 Task: Check the opening hours of the nearest Apple Store for device upgrades.
Action: Mouse moved to (82, 55)
Screenshot: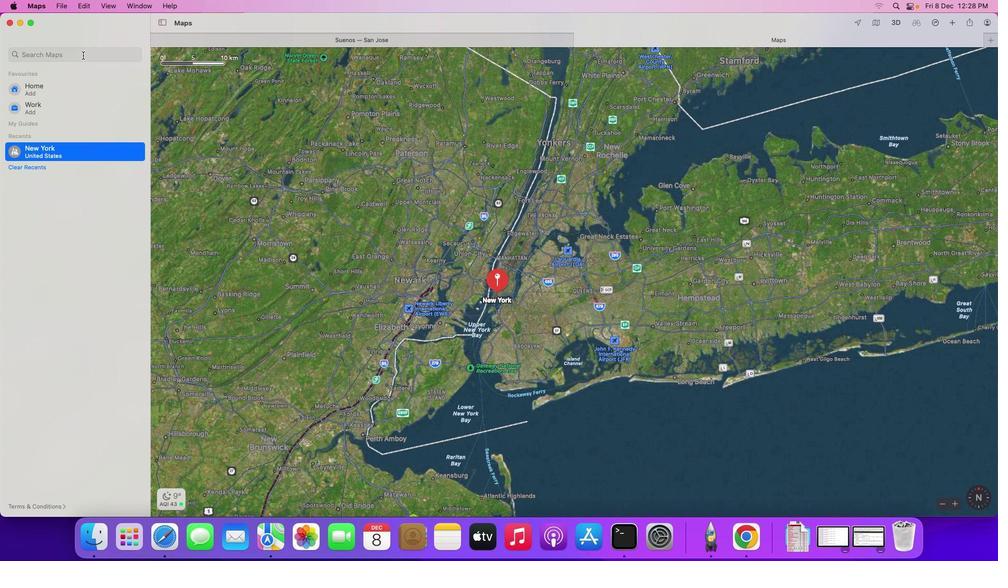 
Action: Mouse pressed left at (82, 55)
Screenshot: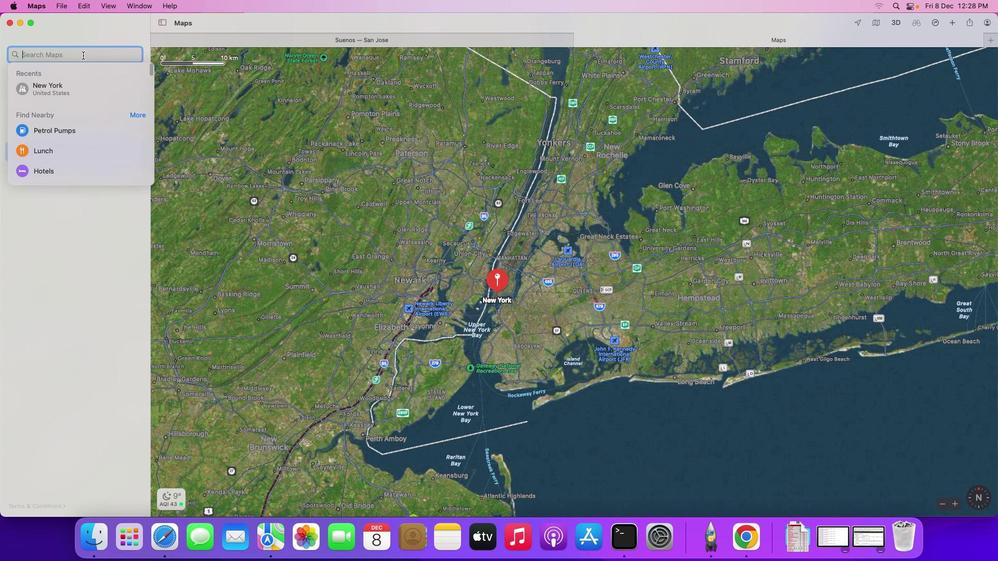 
Action: Key pressed 'a''p''p''l''e'Key.space's''t''o''r''e'Key.enter
Screenshot: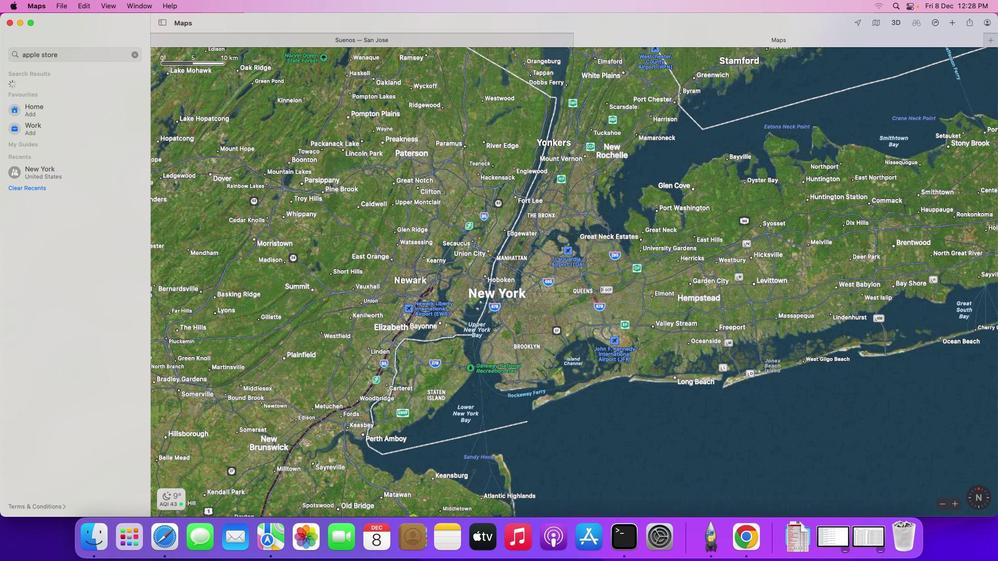 
Action: Mouse moved to (83, 170)
Screenshot: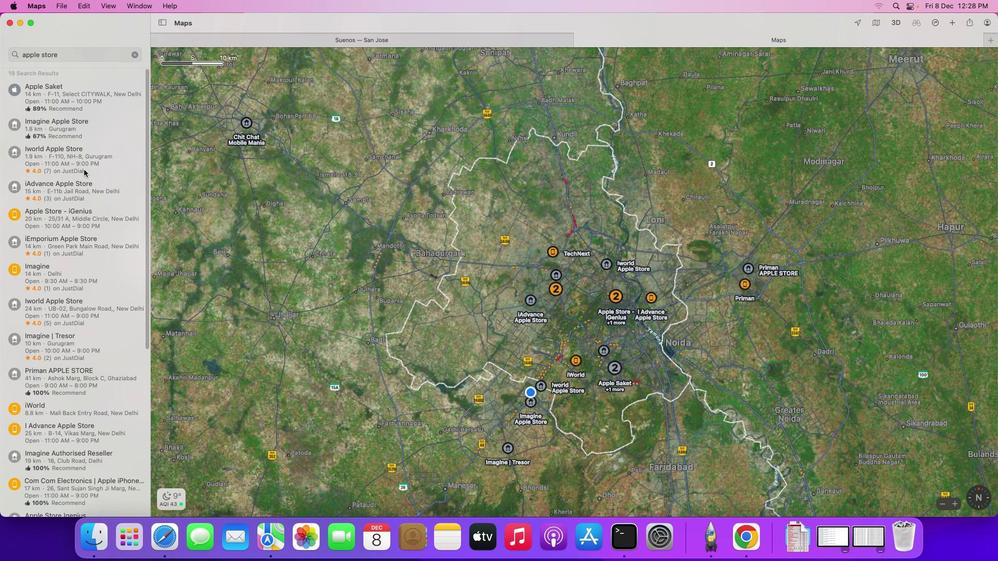 
Action: Mouse scrolled (83, 170) with delta (0, 0)
Screenshot: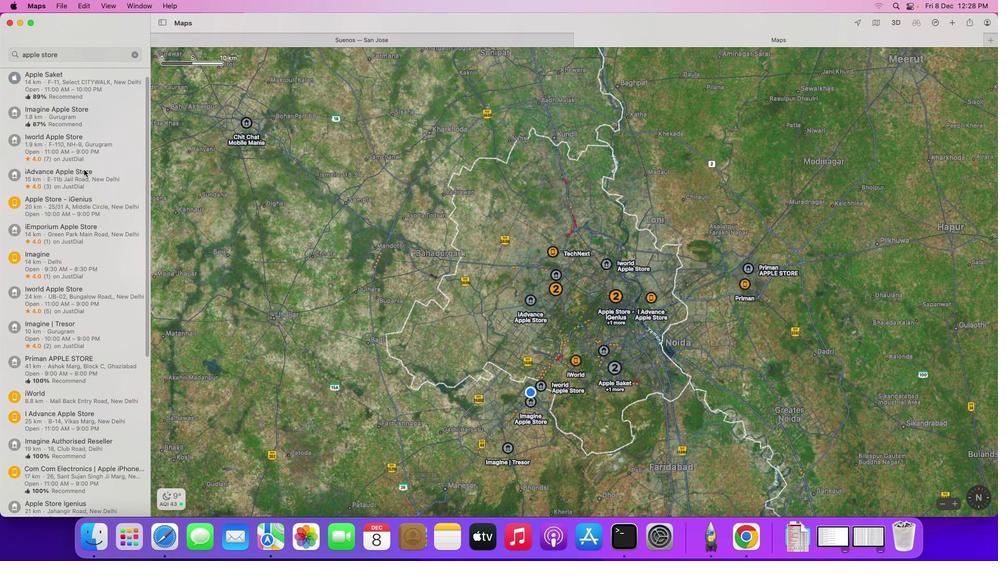 
Action: Mouse scrolled (83, 170) with delta (0, 0)
Screenshot: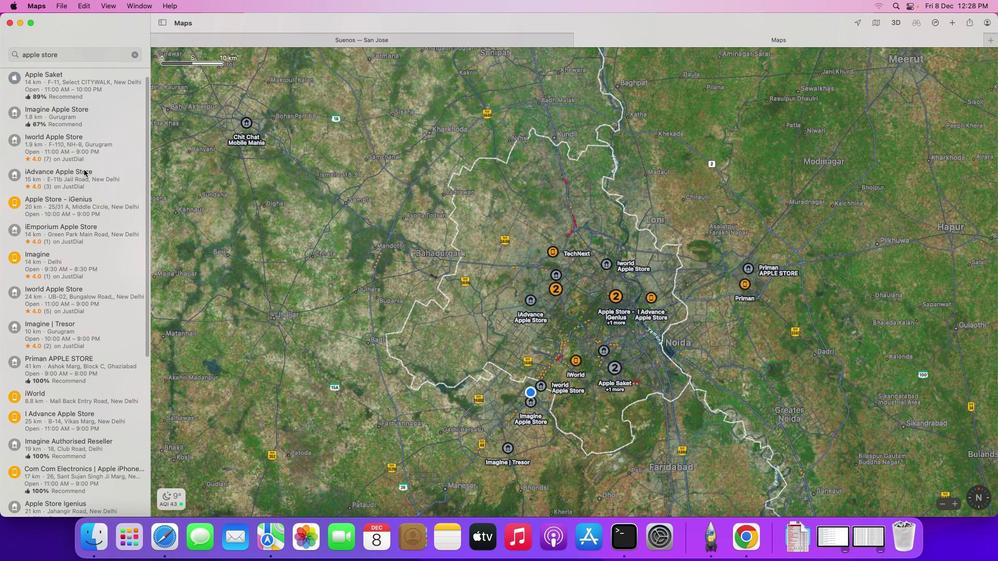 
Action: Mouse scrolled (83, 170) with delta (0, 0)
Screenshot: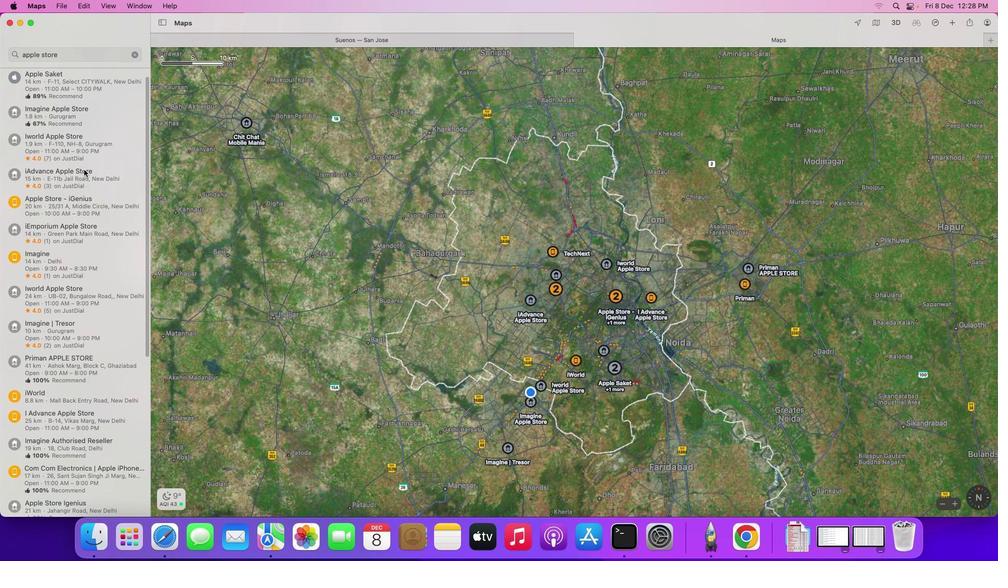 
Action: Mouse scrolled (83, 170) with delta (0, 0)
Screenshot: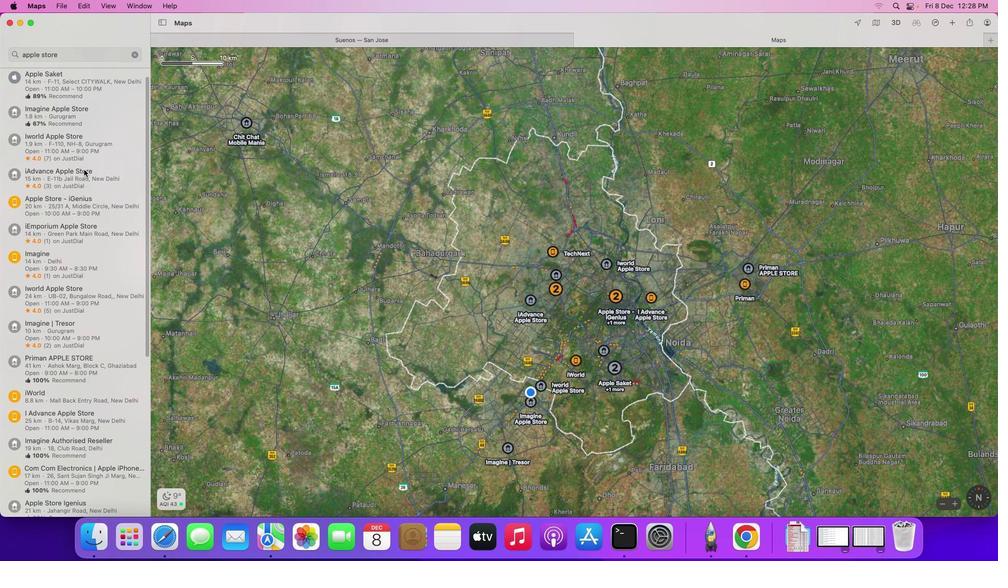 
Action: Mouse scrolled (83, 170) with delta (0, 0)
Screenshot: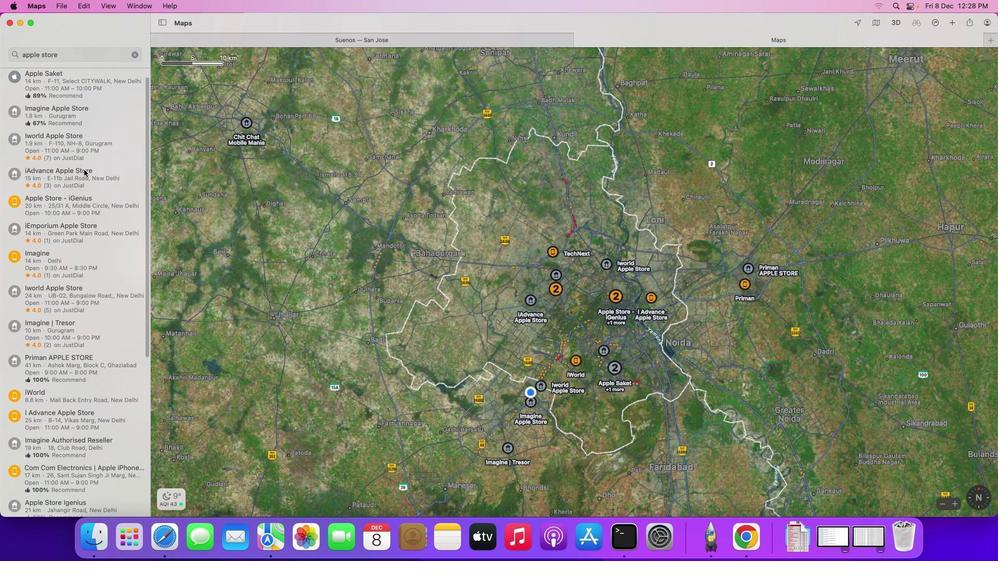
Action: Mouse scrolled (83, 170) with delta (0, 0)
Screenshot: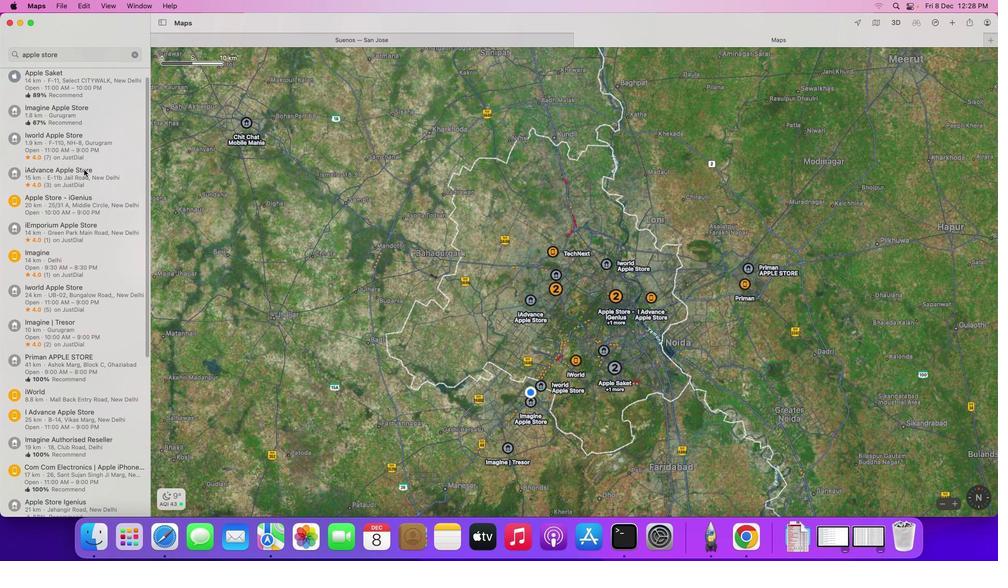 
Action: Mouse moved to (75, 140)
Screenshot: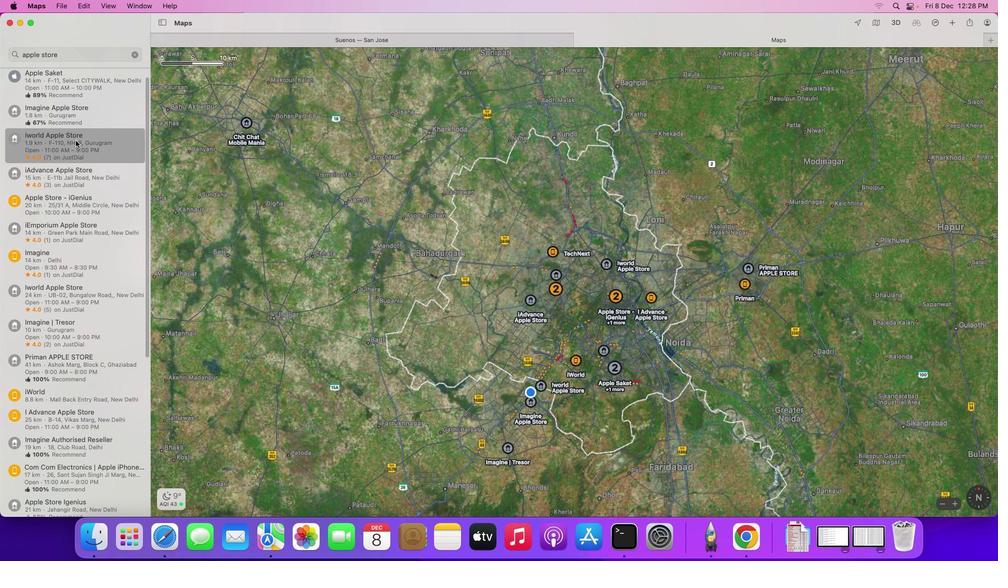 
Action: Mouse pressed left at (75, 140)
Screenshot: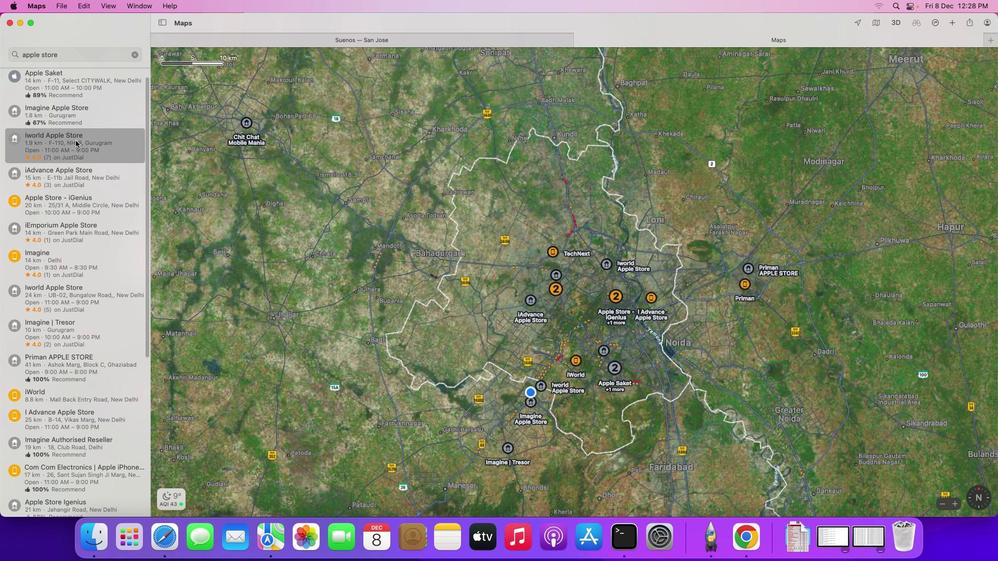 
Action: Mouse moved to (57, 157)
Screenshot: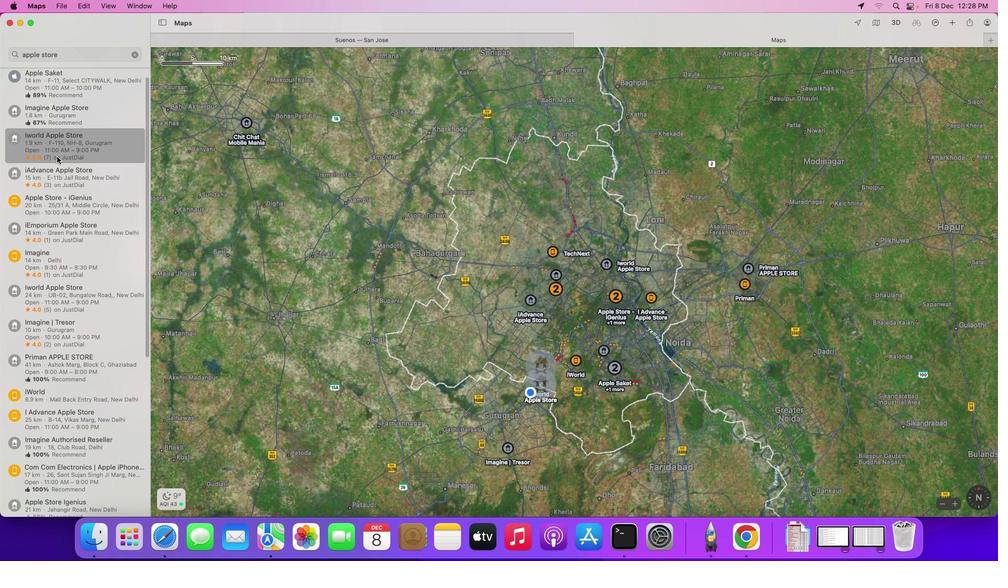 
Action: Mouse pressed left at (57, 157)
Screenshot: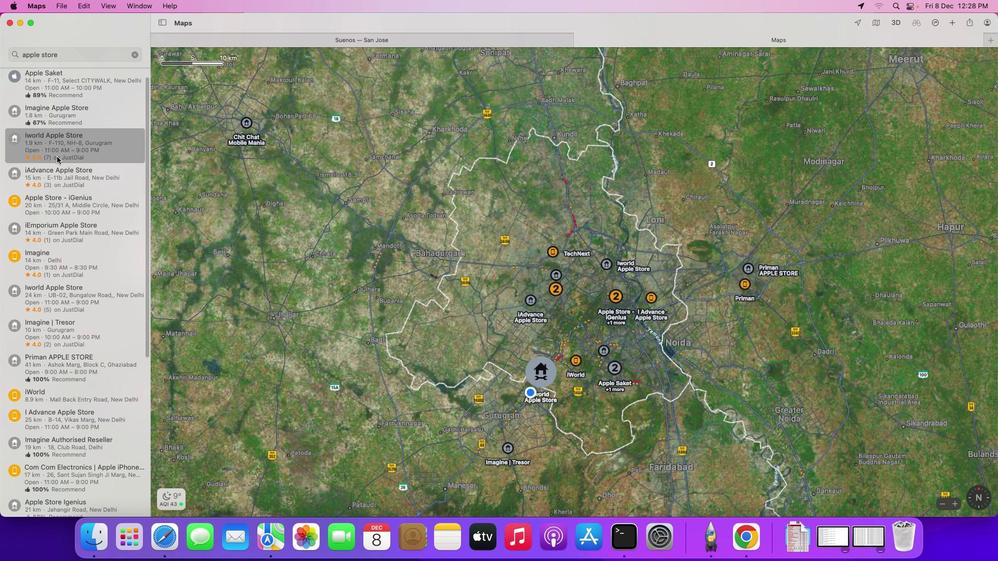 
Action: Mouse moved to (57, 156)
Screenshot: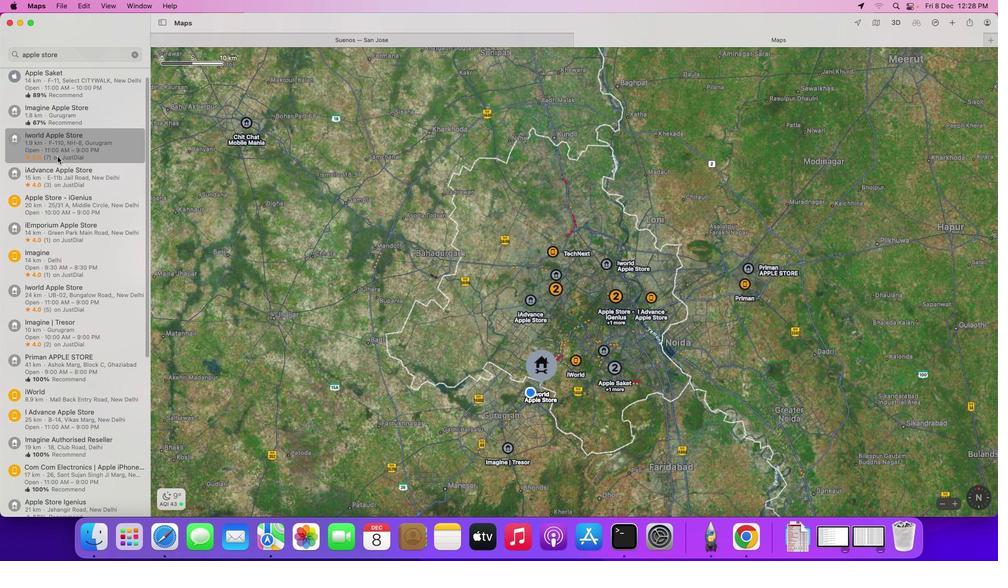 
Action: Mouse scrolled (57, 156) with delta (0, 0)
Screenshot: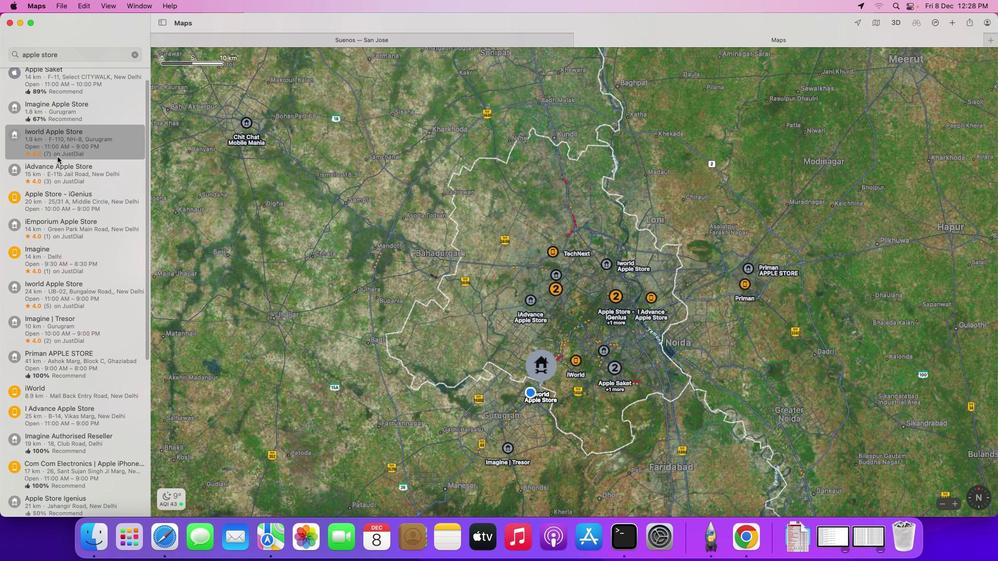 
Action: Mouse scrolled (57, 156) with delta (0, 0)
Screenshot: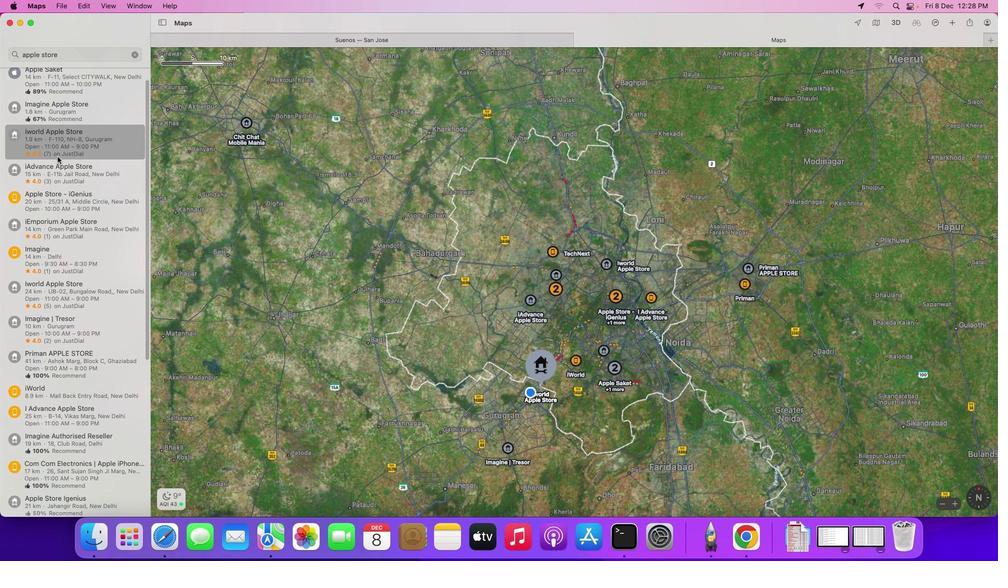 
Action: Mouse scrolled (57, 156) with delta (0, 0)
Screenshot: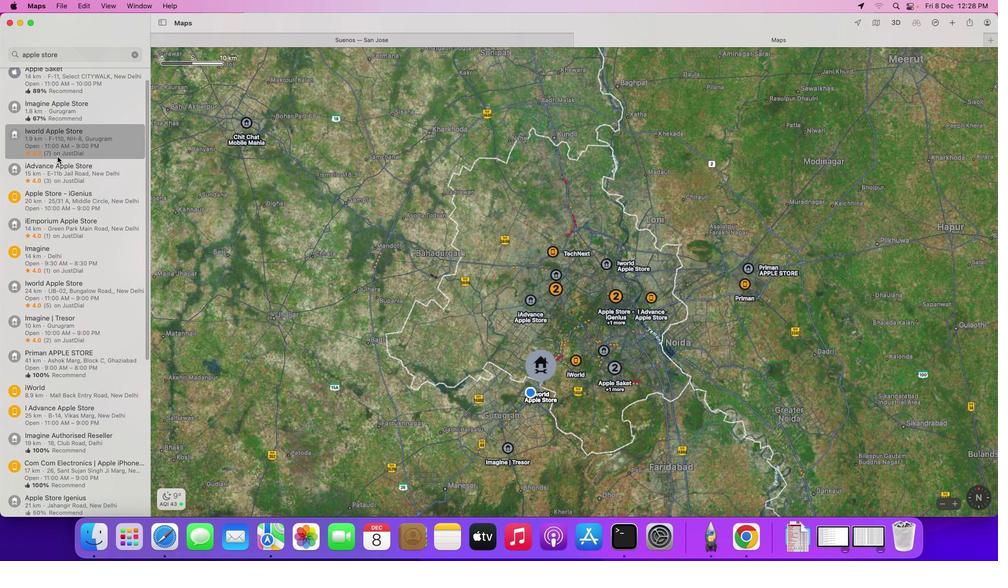 
Action: Mouse scrolled (57, 156) with delta (0, 0)
Screenshot: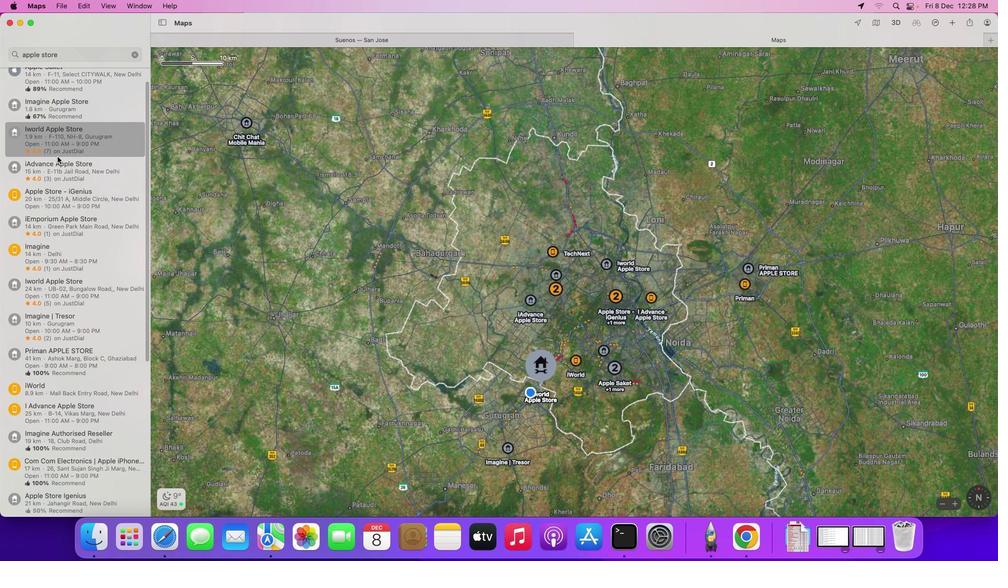
Action: Mouse scrolled (57, 156) with delta (0, 0)
Screenshot: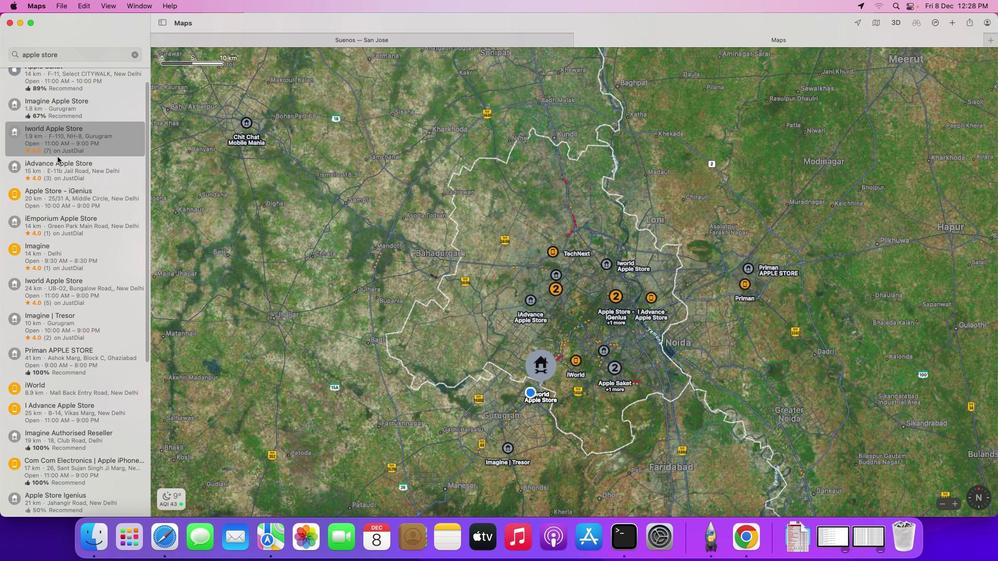 
Action: Mouse scrolled (57, 156) with delta (0, 0)
Screenshot: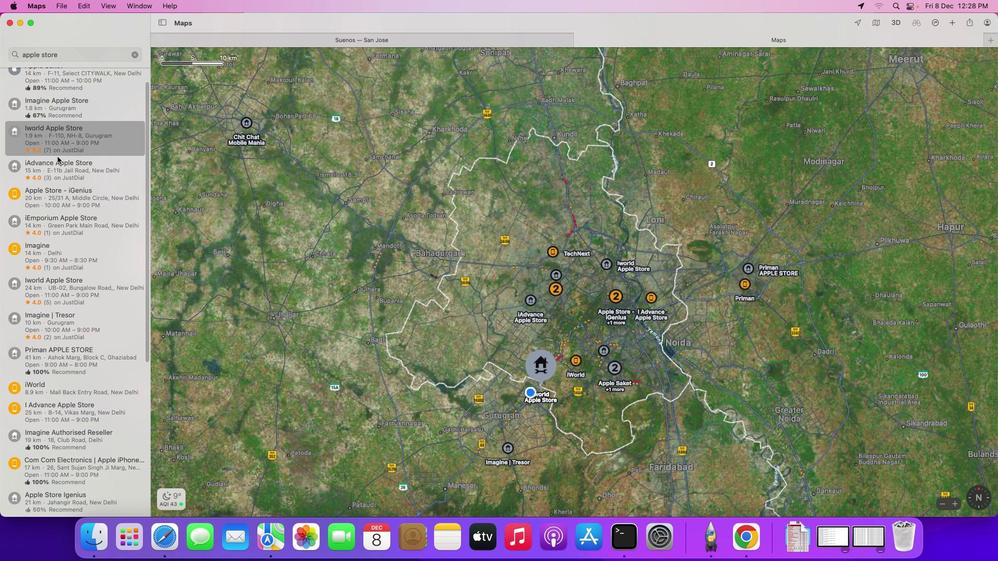 
Action: Mouse scrolled (57, 156) with delta (0, 0)
Screenshot: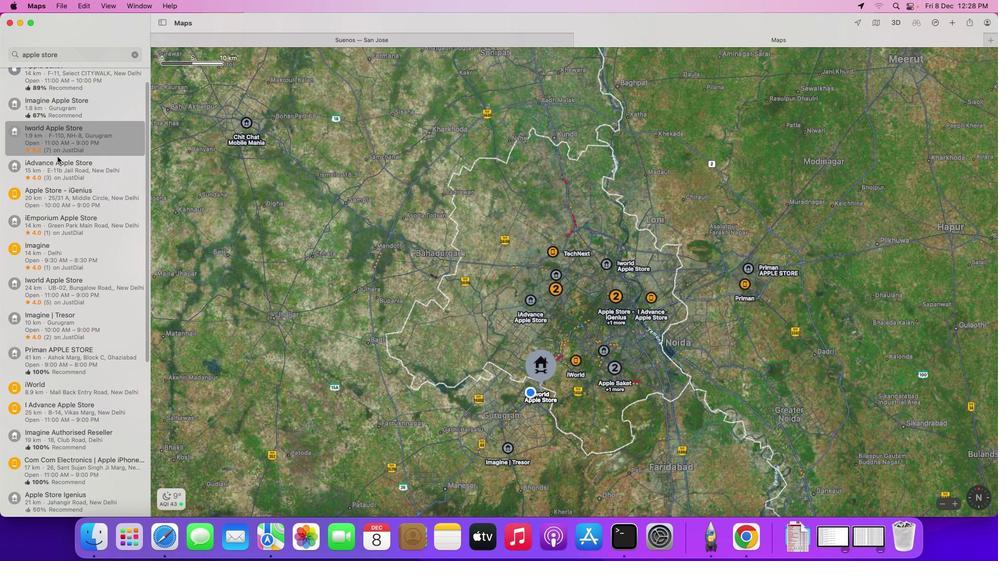 
Action: Mouse scrolled (57, 156) with delta (0, 0)
Screenshot: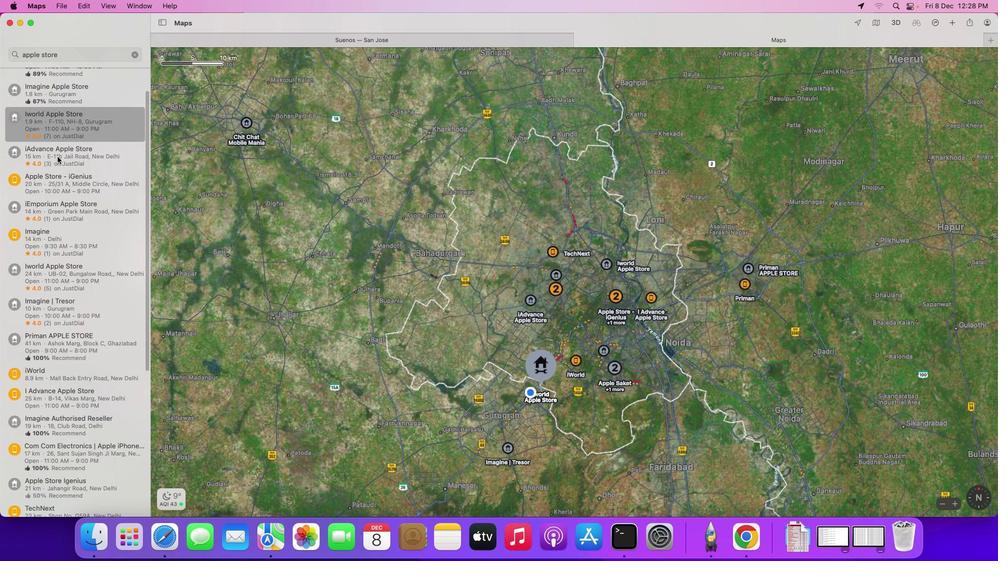 
Action: Mouse scrolled (57, 156) with delta (0, 0)
Screenshot: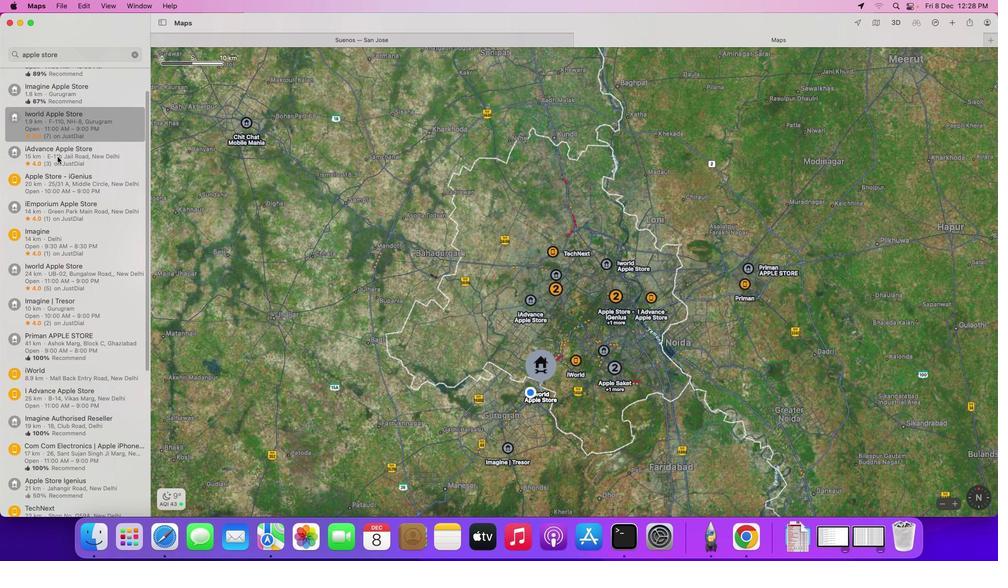 
Action: Mouse scrolled (57, 156) with delta (0, 0)
Screenshot: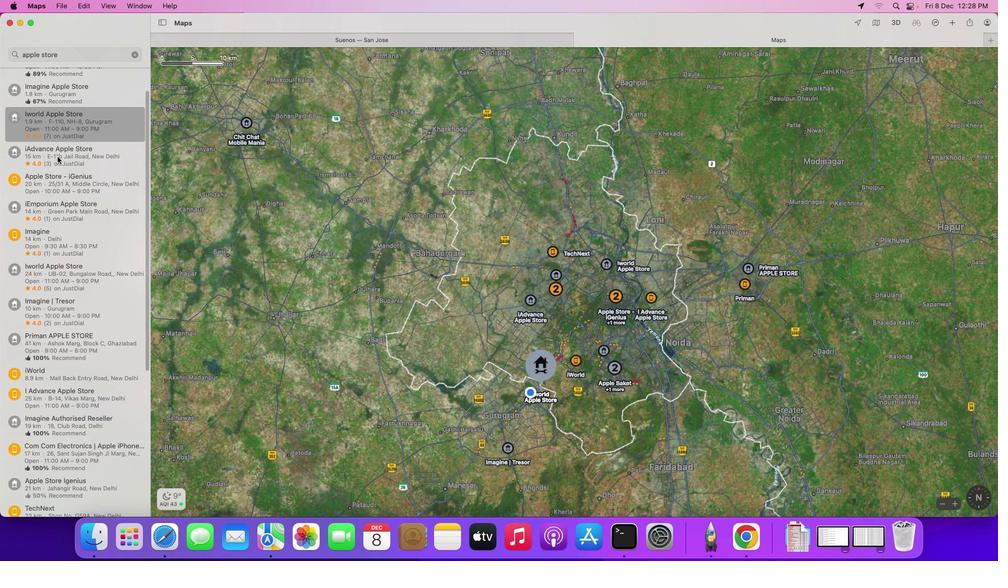 
Action: Mouse scrolled (57, 156) with delta (0, 0)
Screenshot: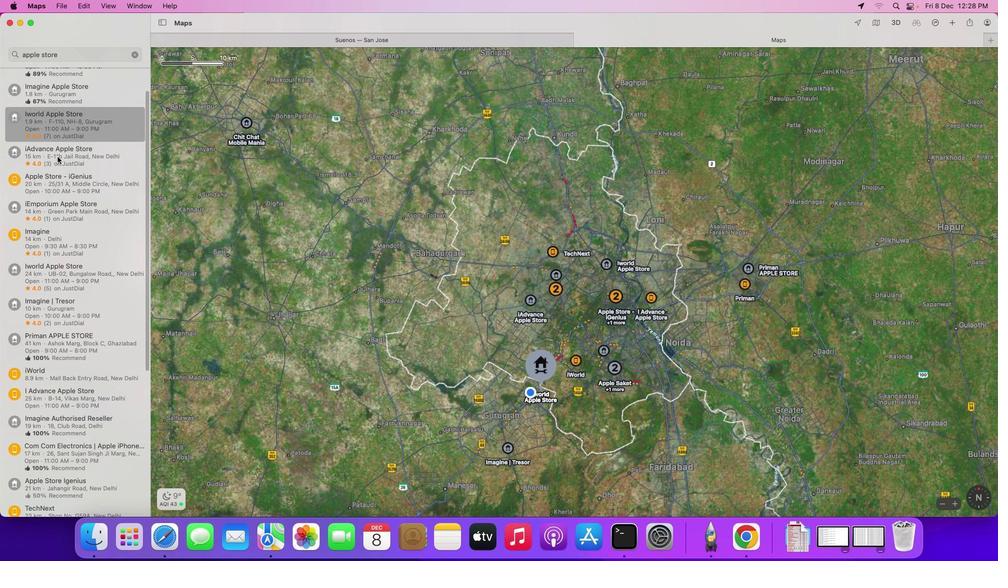 
Action: Mouse moved to (238, 137)
Screenshot: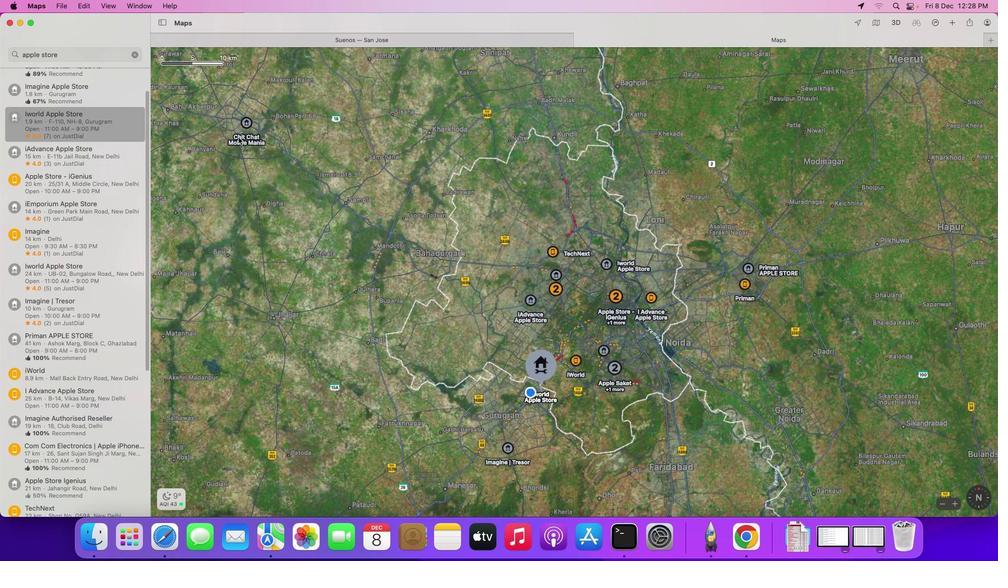 
Action: Mouse pressed left at (238, 137)
Screenshot: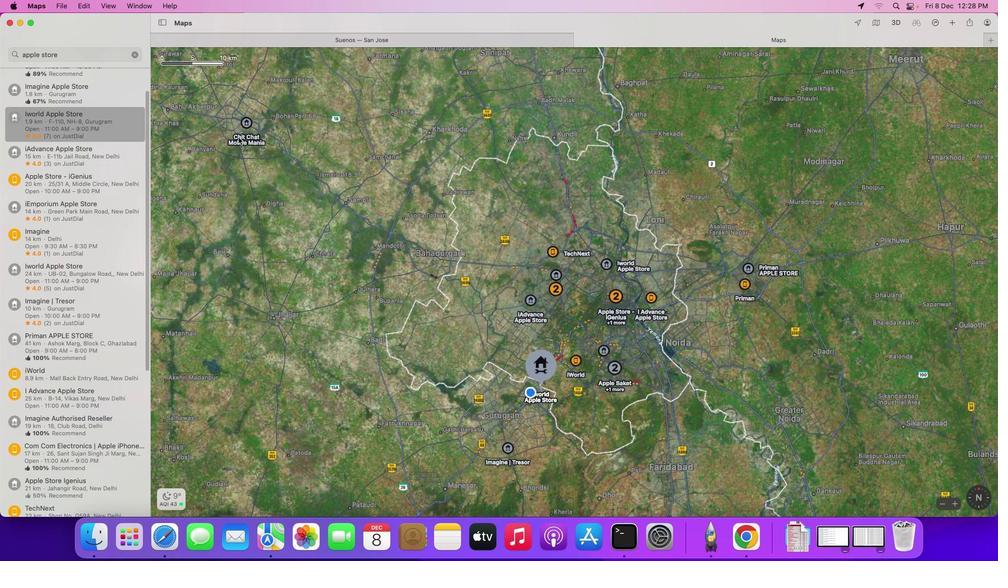 
Action: Mouse moved to (71, 151)
Screenshot: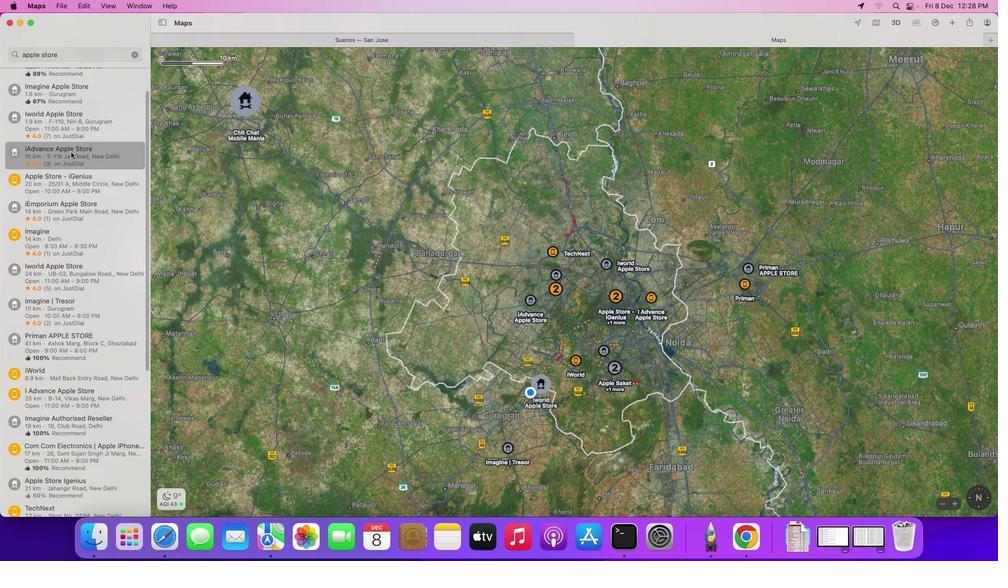 
Action: Mouse pressed left at (71, 151)
Screenshot: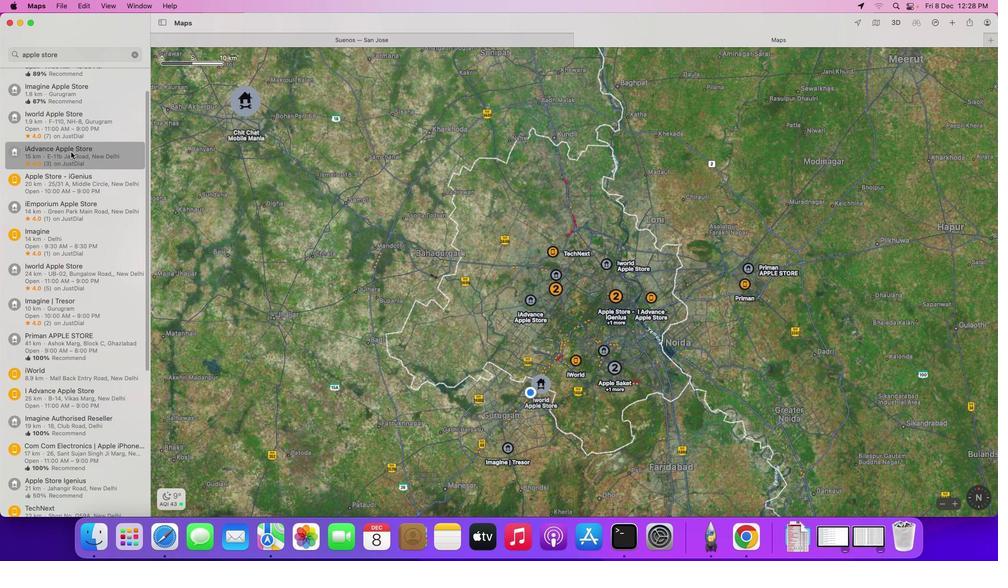 
Action: Mouse moved to (81, 185)
Screenshot: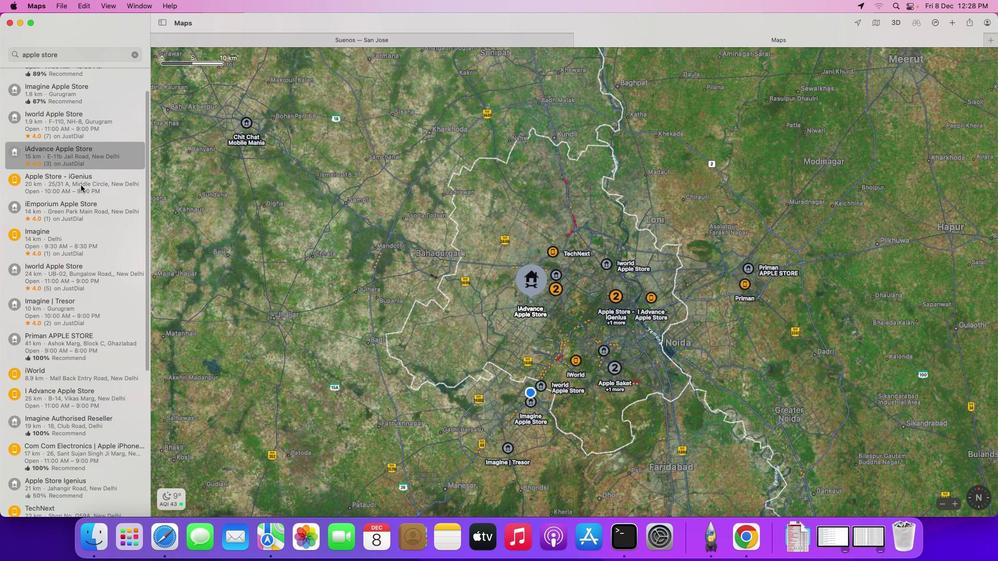 
Action: Mouse pressed left at (81, 185)
Screenshot: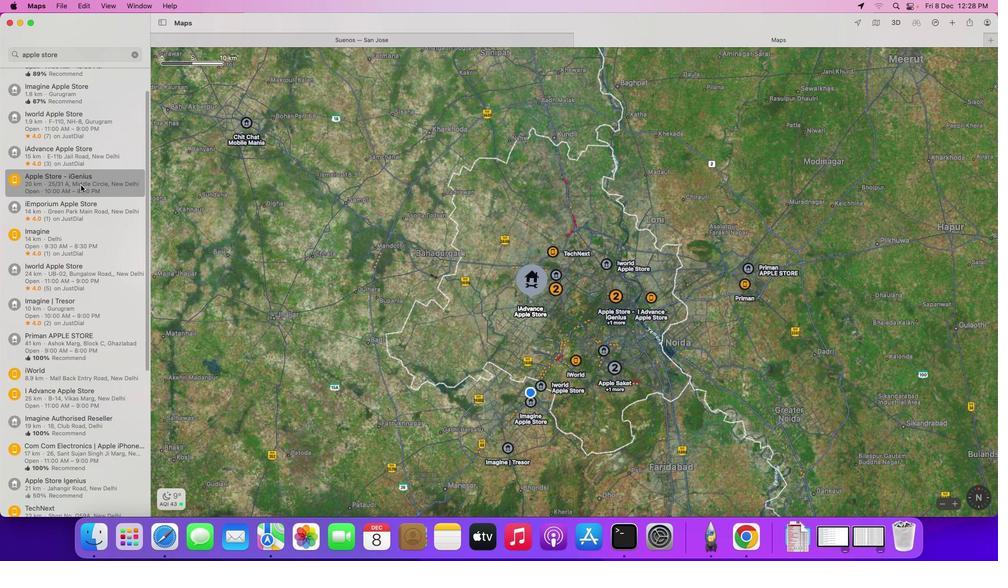
Action: Mouse moved to (81, 185)
Screenshot: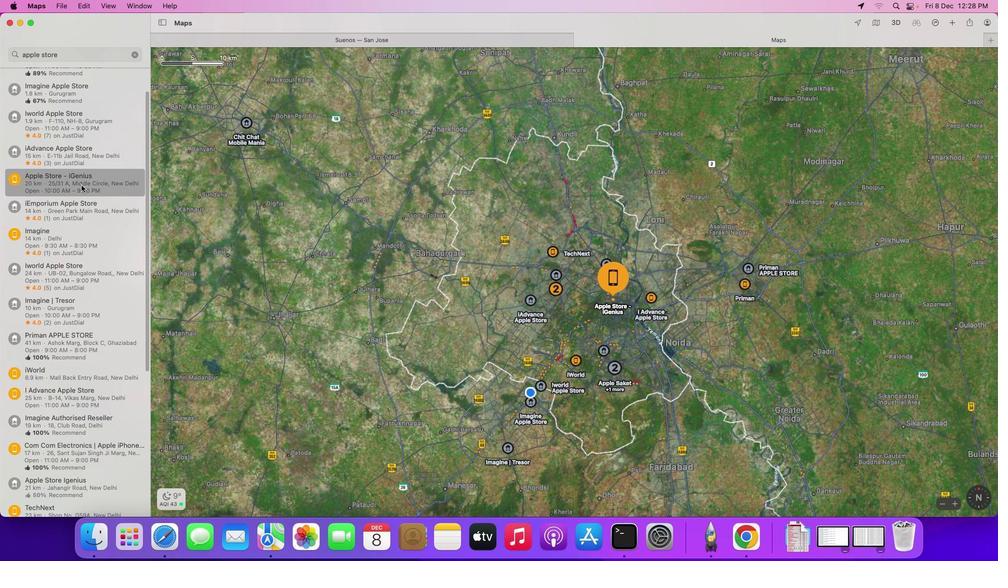 
Action: Mouse scrolled (81, 185) with delta (0, 0)
Screenshot: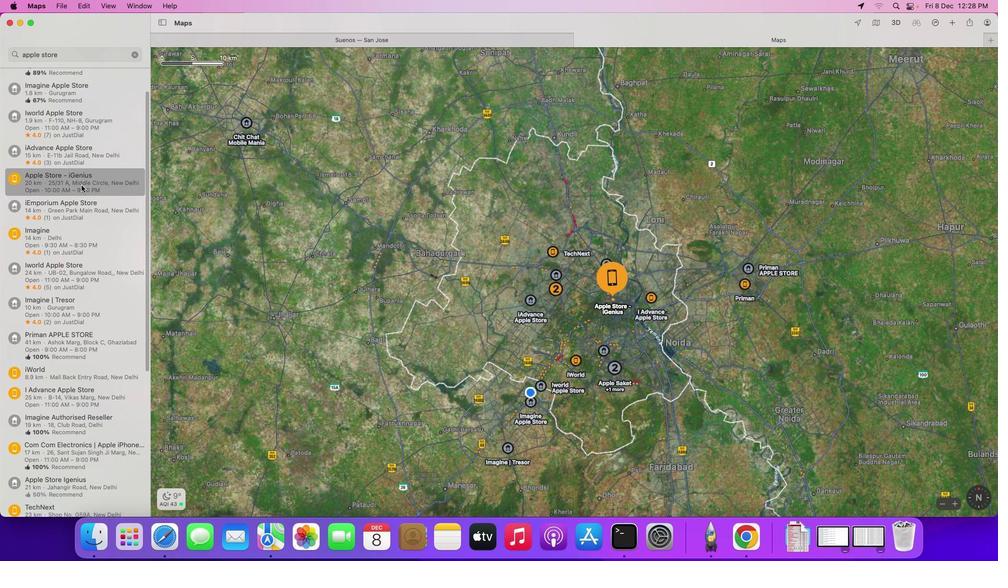 
Action: Mouse scrolled (81, 185) with delta (0, 0)
Screenshot: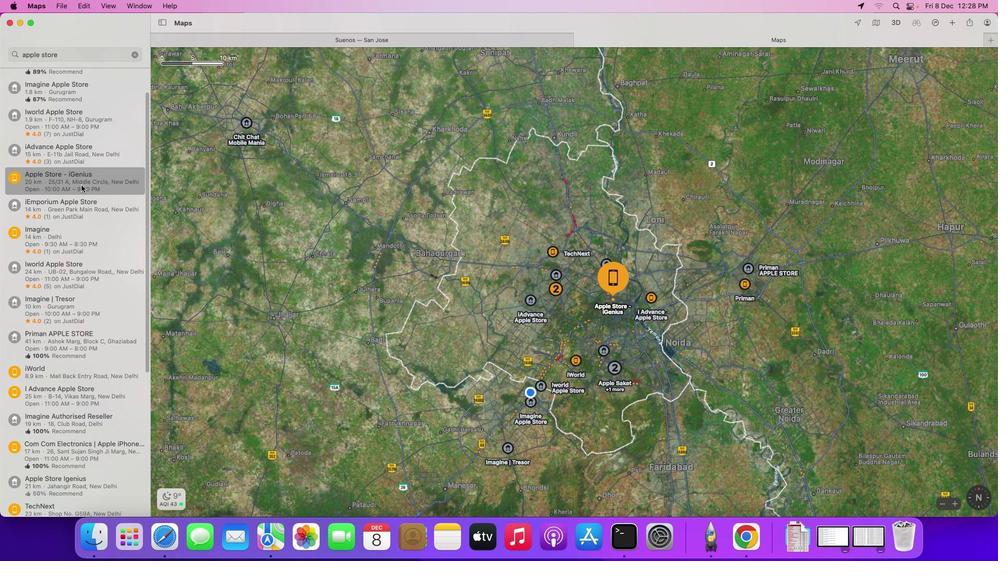 
Action: Mouse scrolled (81, 185) with delta (0, 0)
Screenshot: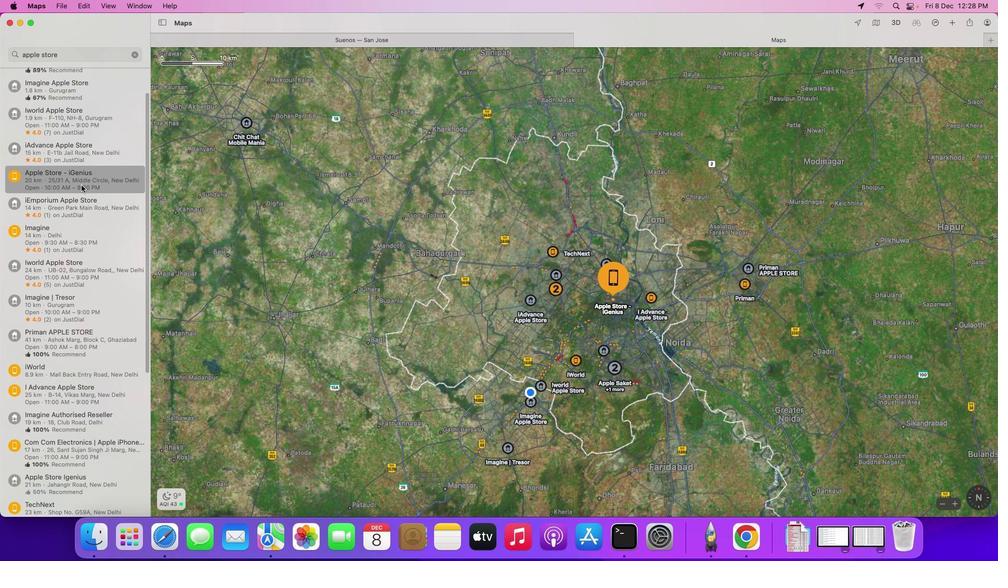 
Action: Mouse scrolled (81, 185) with delta (0, 0)
Screenshot: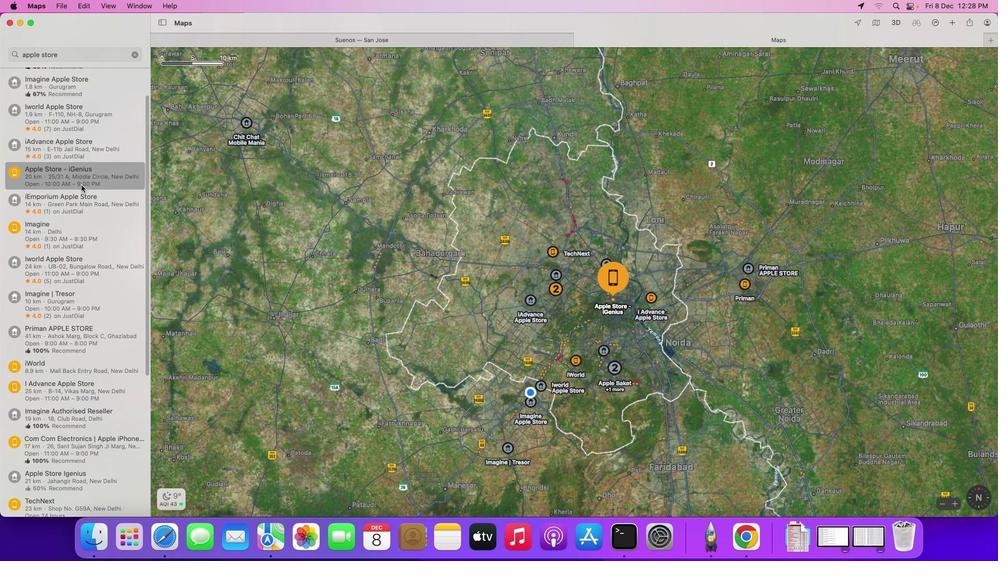 
Action: Mouse scrolled (81, 185) with delta (0, 0)
Screenshot: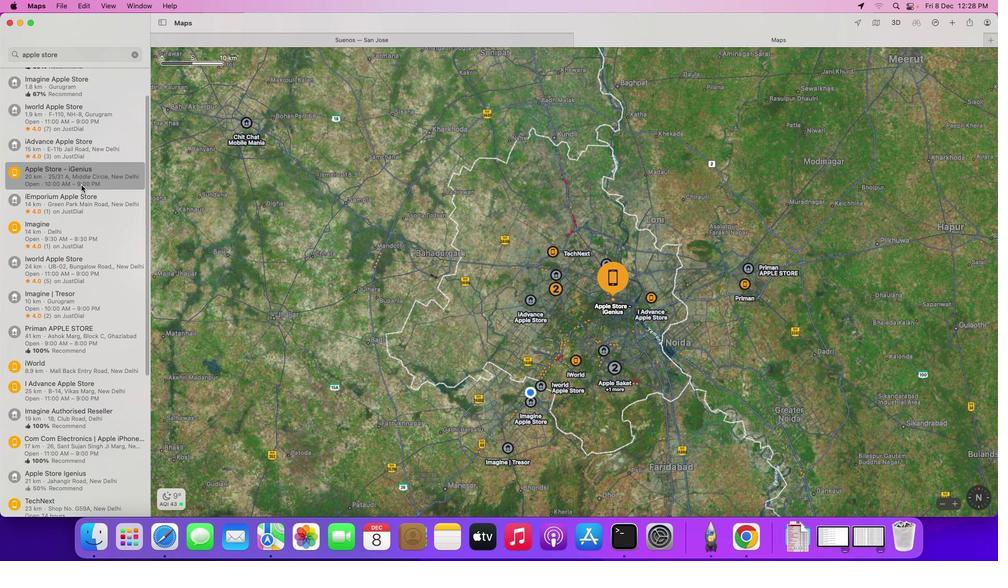 
Action: Mouse scrolled (81, 185) with delta (0, 0)
Screenshot: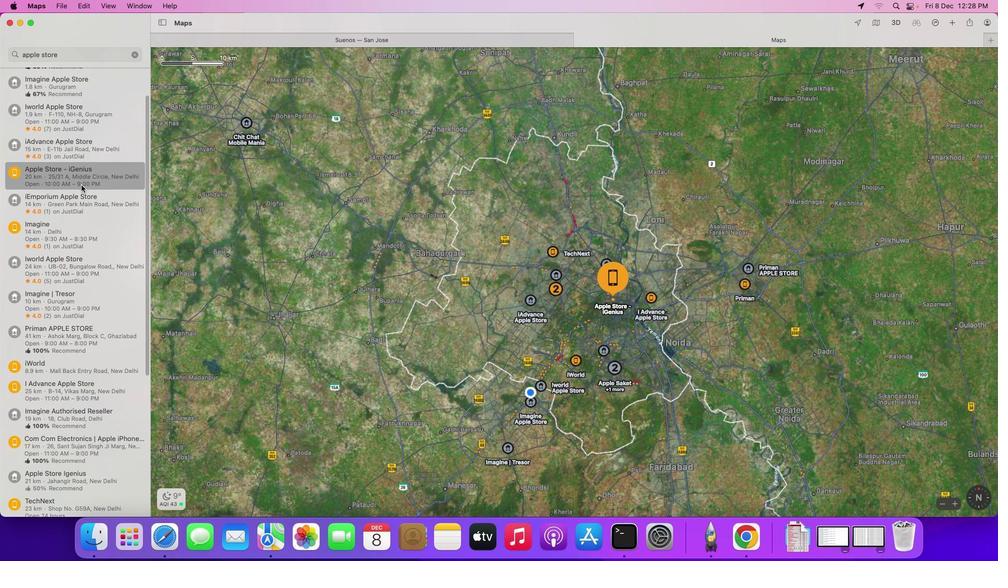 
Action: Mouse scrolled (81, 185) with delta (0, 0)
Screenshot: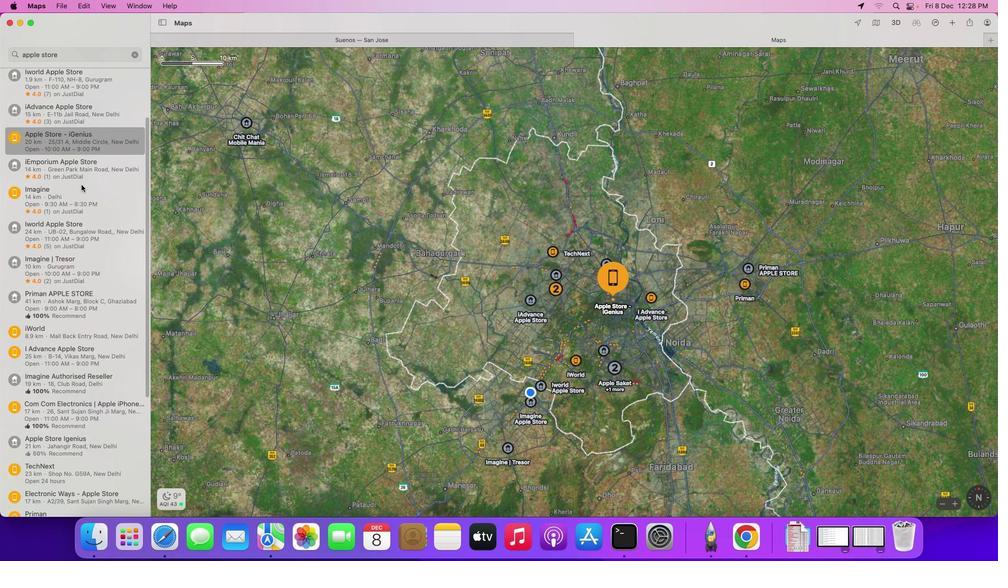 
Action: Mouse scrolled (81, 185) with delta (0, 0)
Screenshot: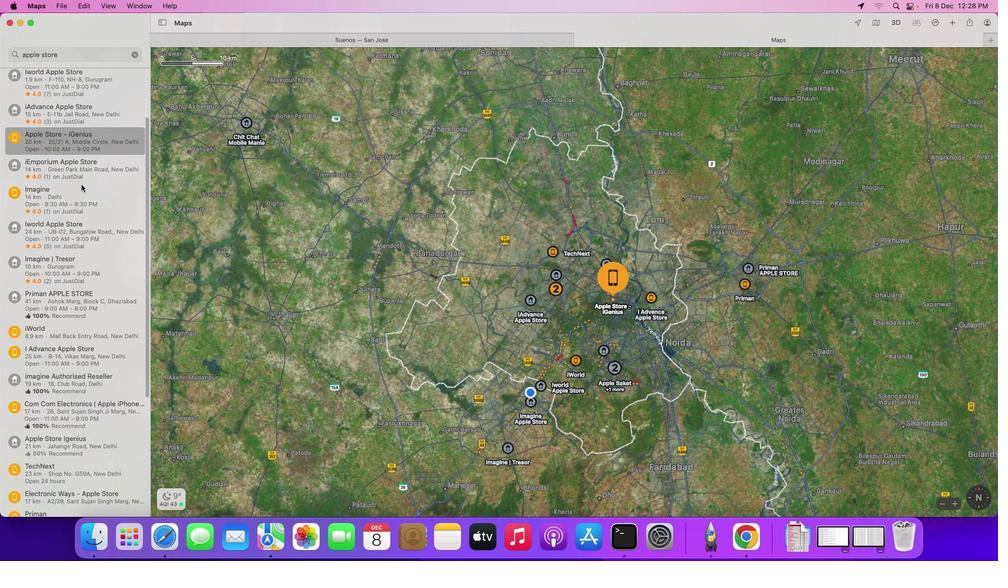 
Action: Mouse moved to (81, 185)
Screenshot: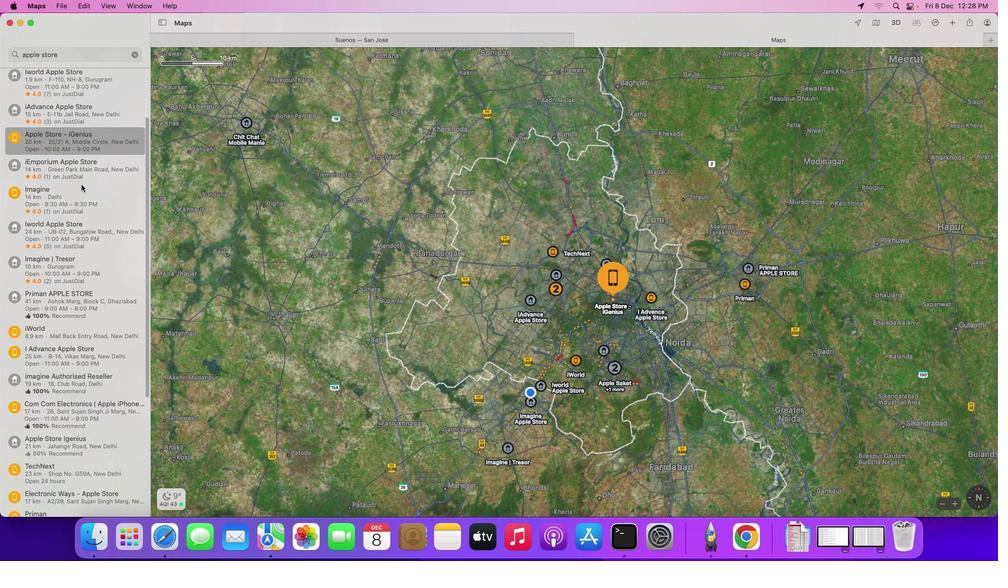 
Action: Mouse scrolled (81, 185) with delta (0, -1)
Screenshot: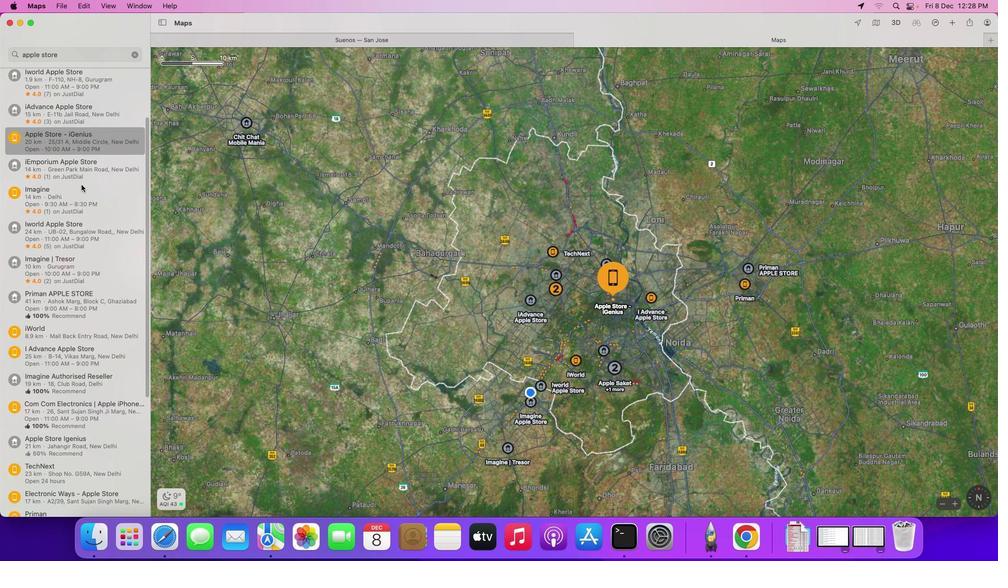 
Action: Mouse moved to (81, 185)
Screenshot: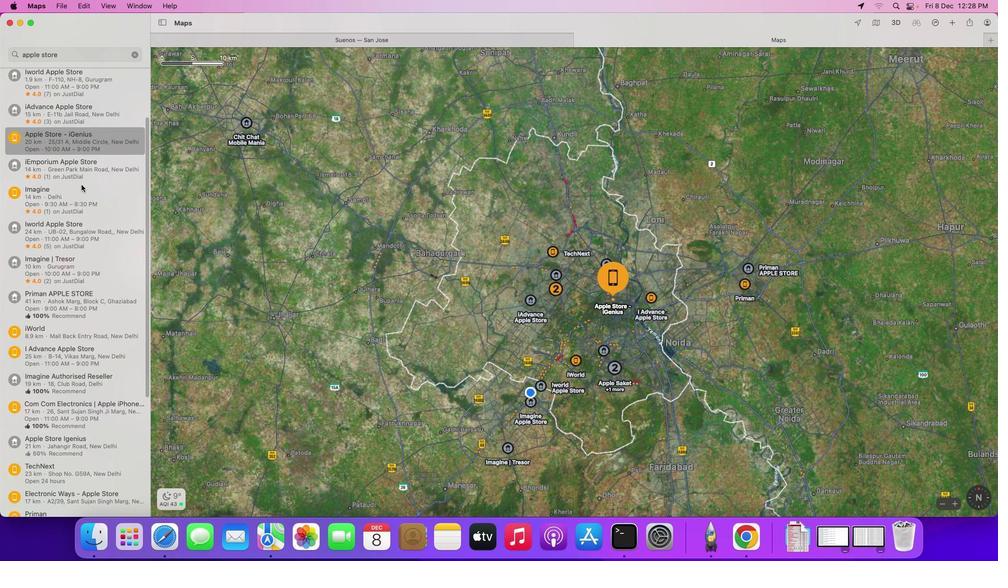 
Action: Mouse scrolled (81, 185) with delta (0, -1)
Screenshot: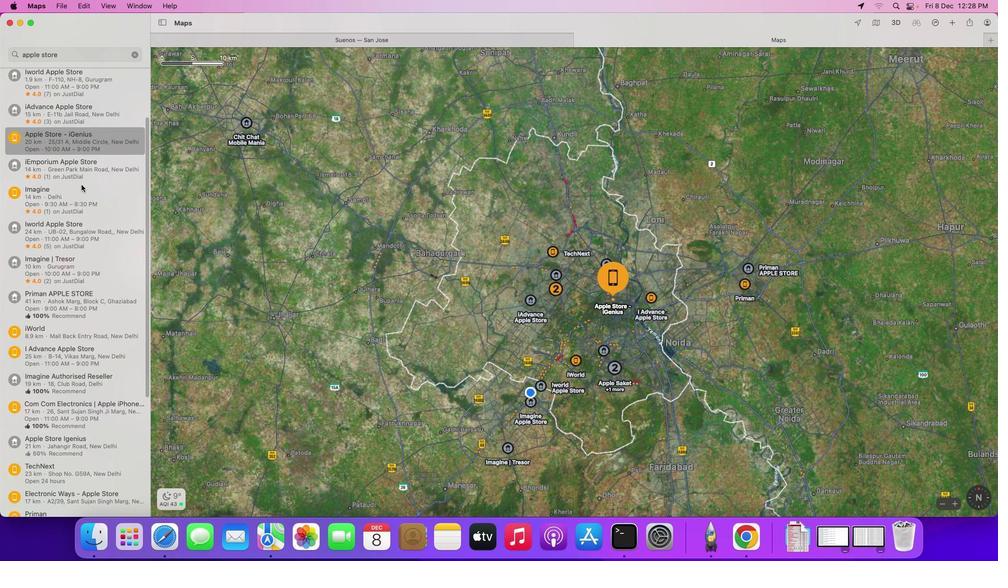 
Action: Mouse moved to (83, 148)
Screenshot: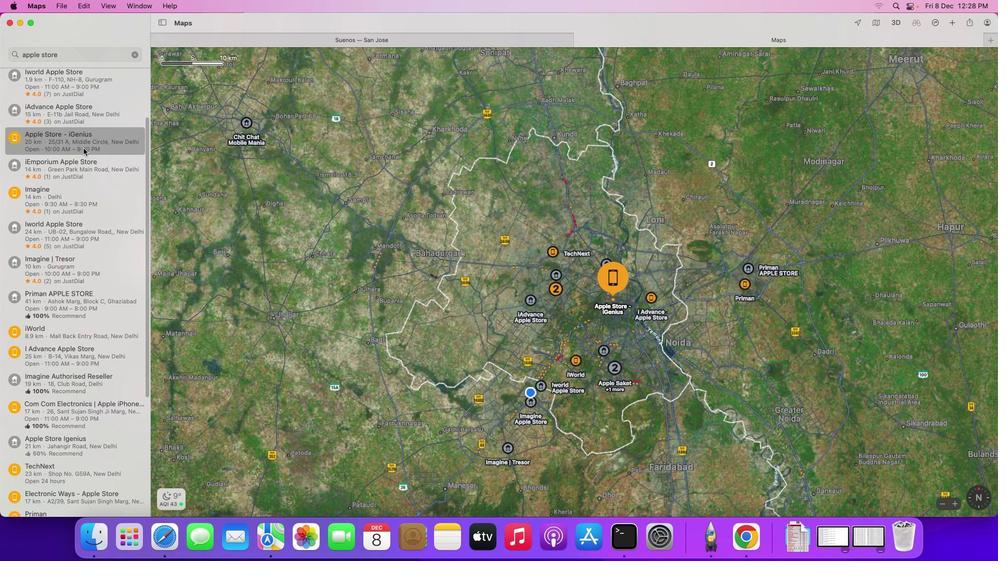 
Action: Mouse pressed left at (83, 148)
Screenshot: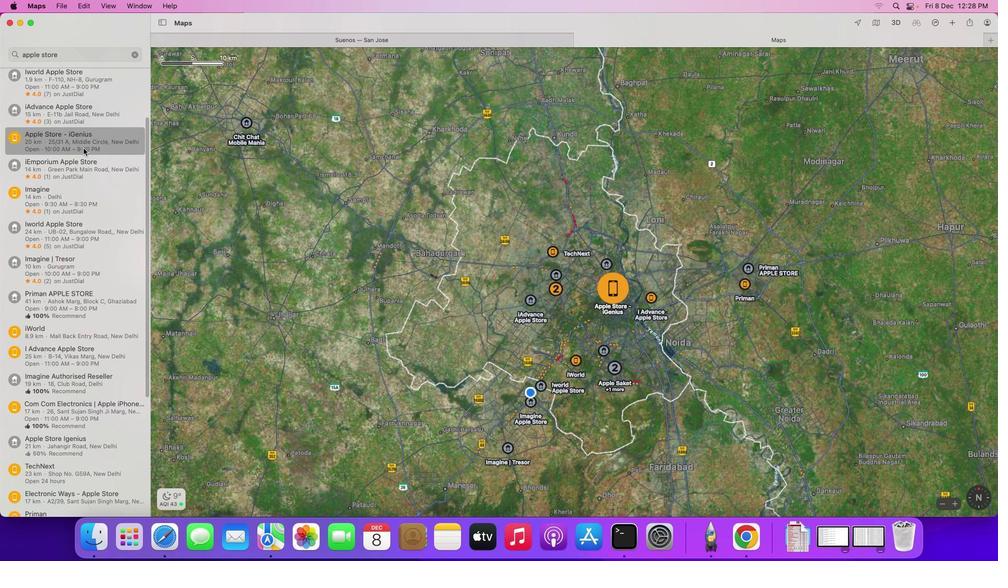 
Action: Mouse pressed left at (83, 148)
Screenshot: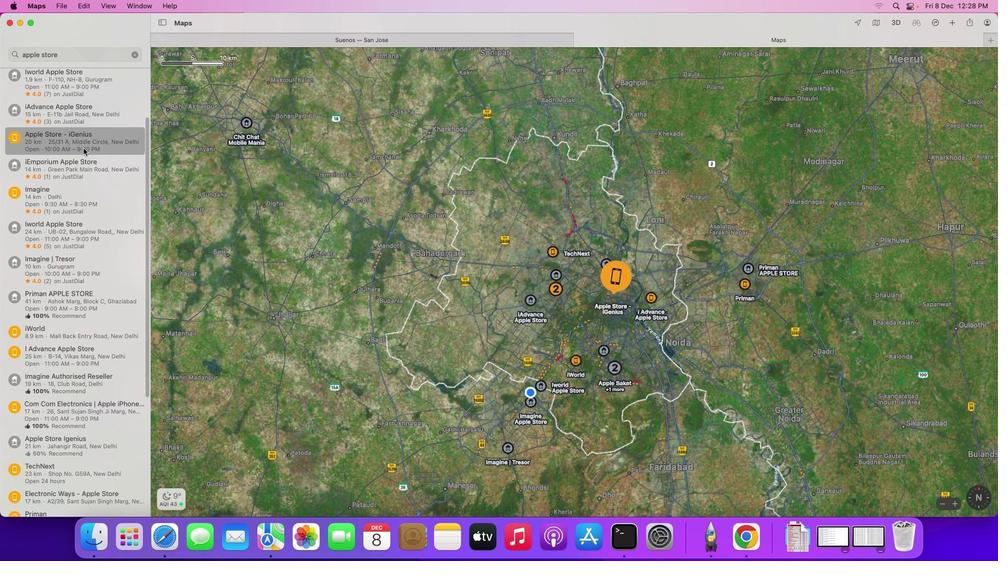 
Action: Mouse moved to (613, 299)
Screenshot: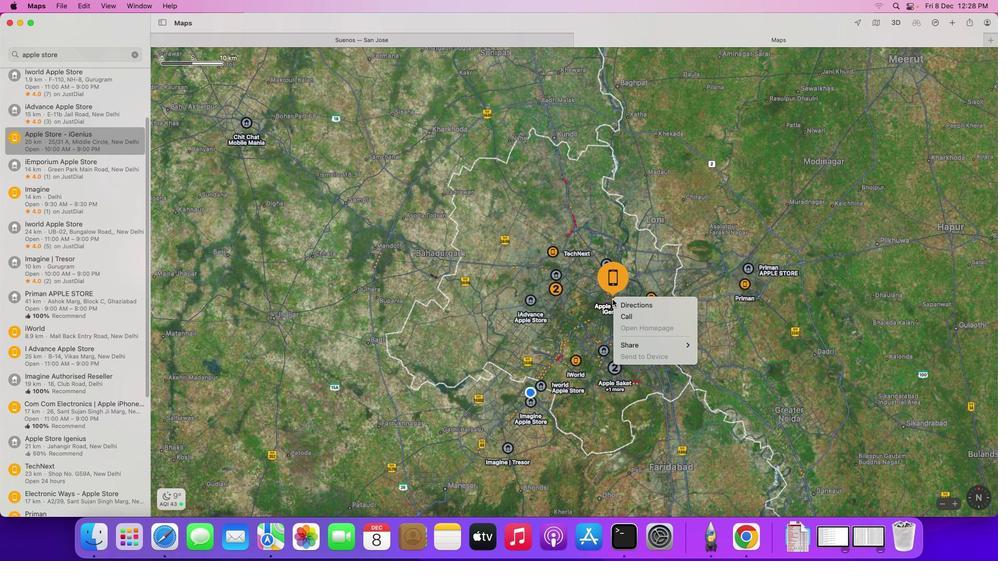 
Action: Mouse pressed right at (613, 299)
Screenshot: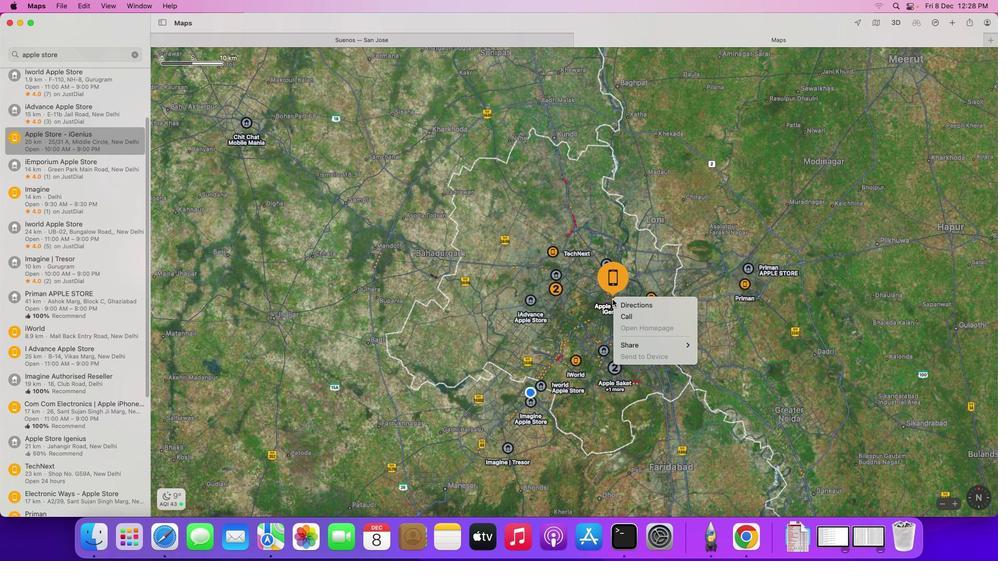 
Action: Mouse moved to (612, 292)
Screenshot: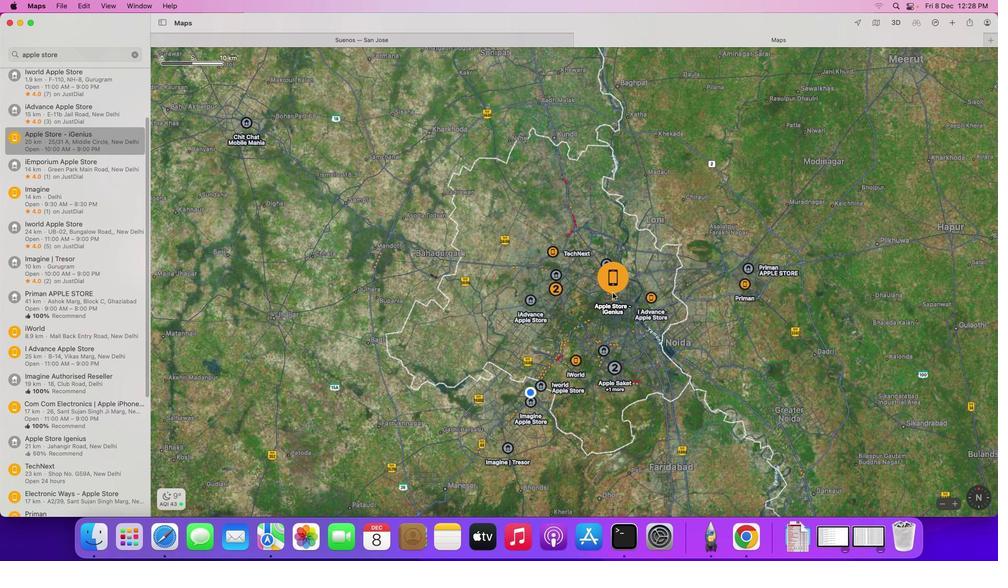
Action: Mouse pressed left at (612, 292)
Screenshot: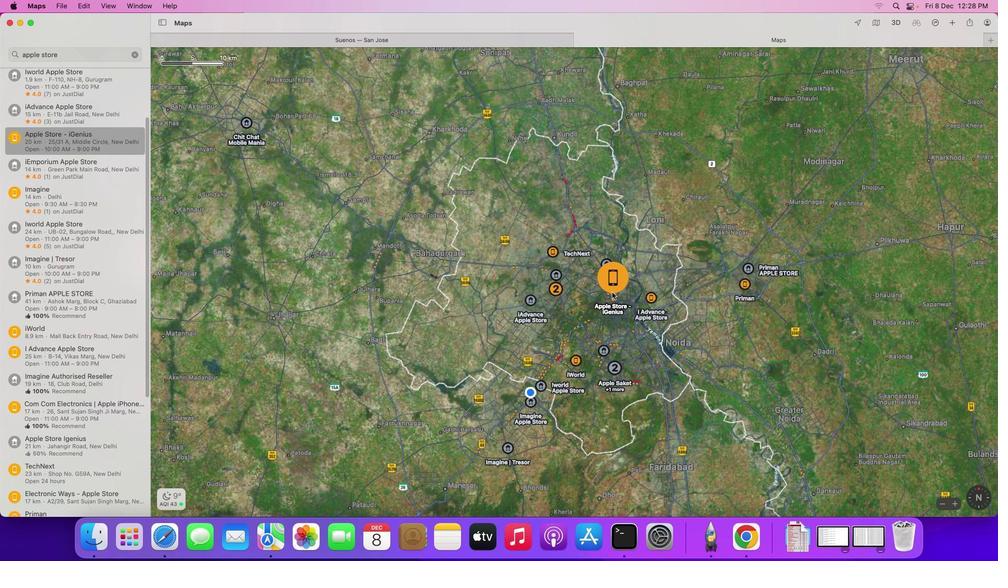 
Action: Mouse pressed left at (612, 292)
Screenshot: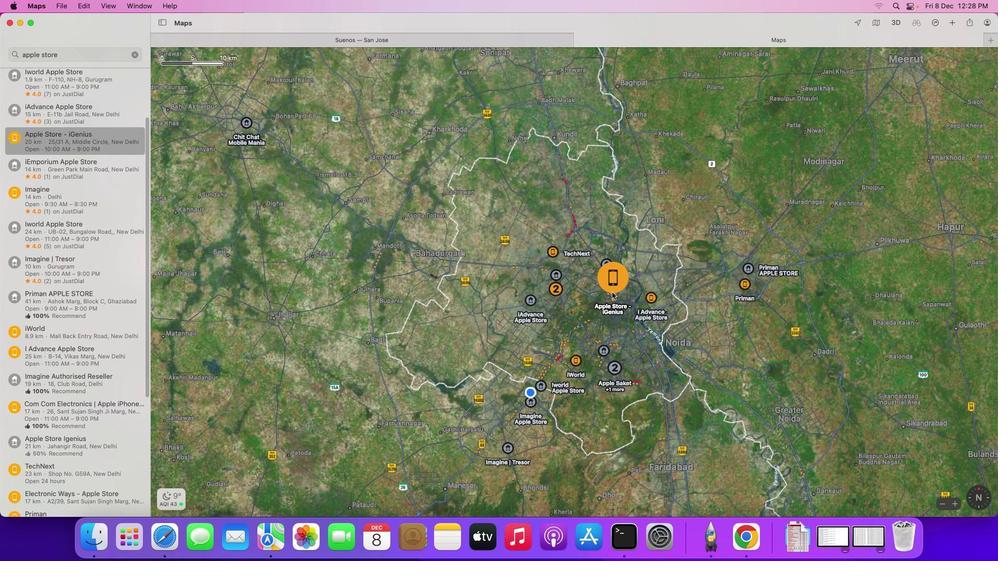 
Action: Mouse moved to (611, 292)
Screenshot: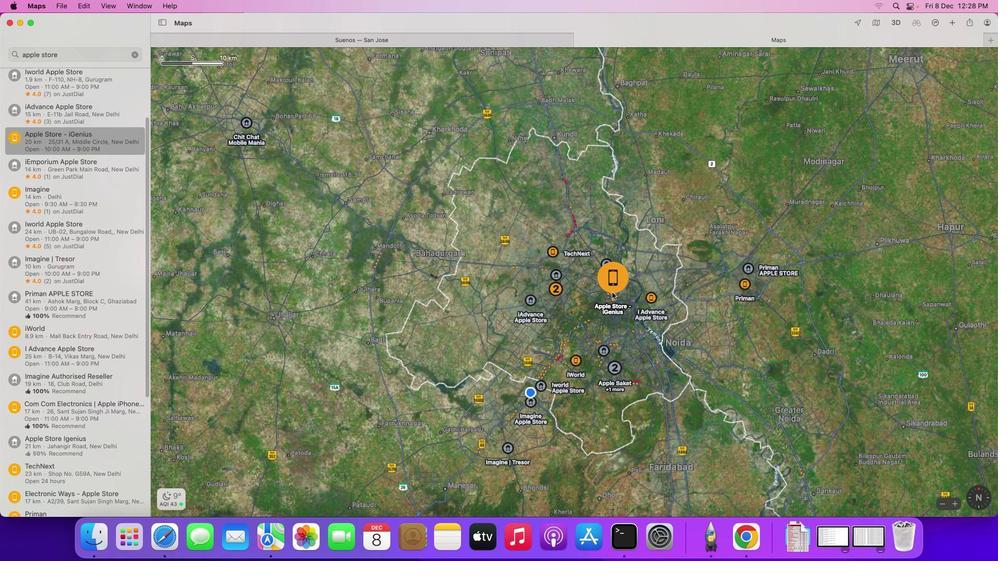 
Action: Mouse pressed left at (611, 292)
Screenshot: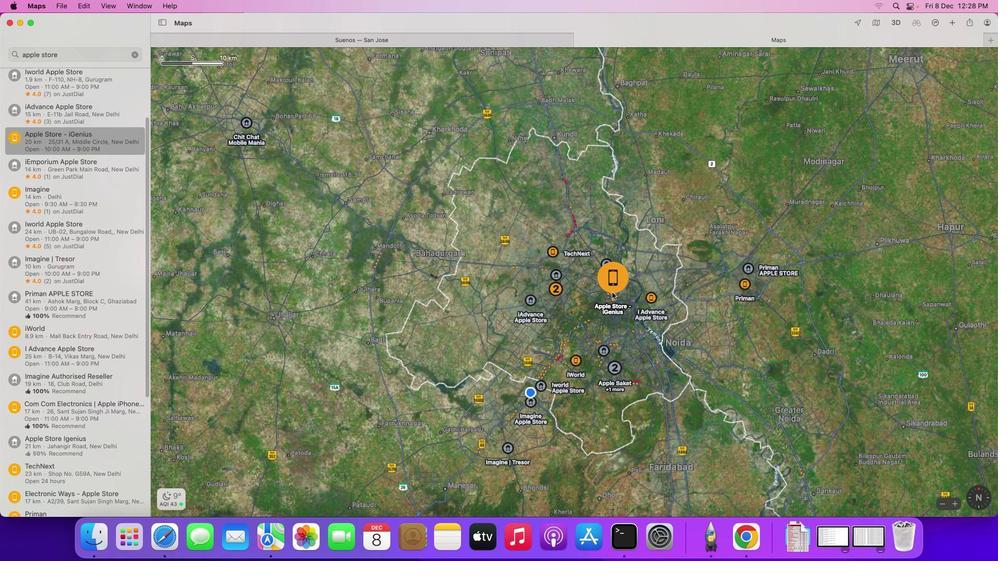 
Action: Mouse pressed left at (611, 292)
Screenshot: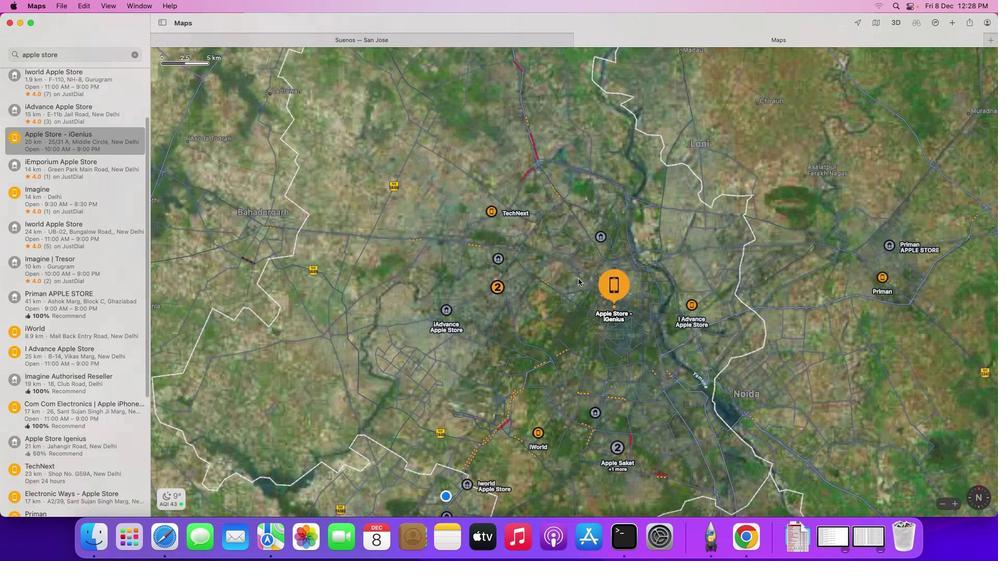 
Action: Mouse moved to (613, 298)
Screenshot: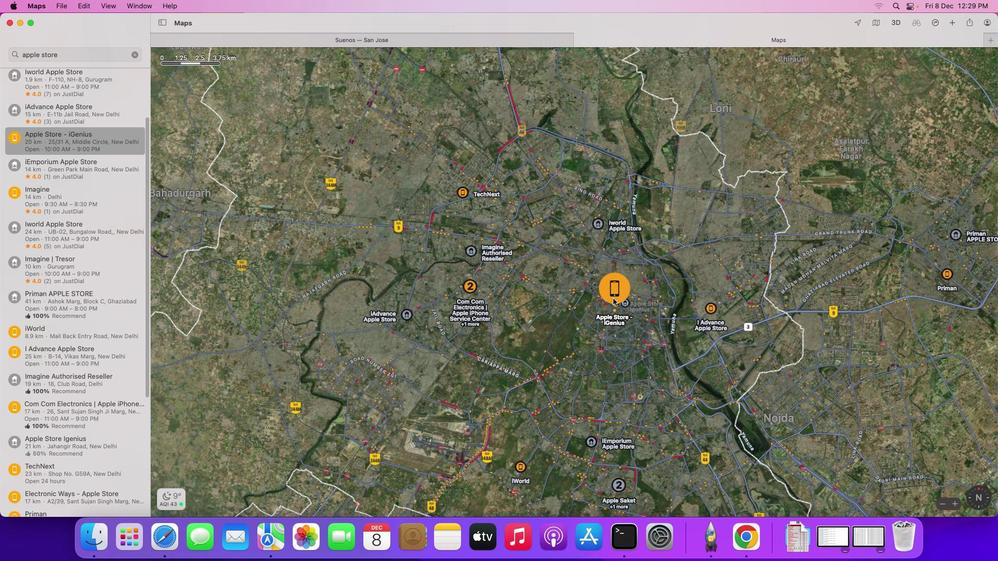 
Action: Mouse pressed left at (613, 298)
Screenshot: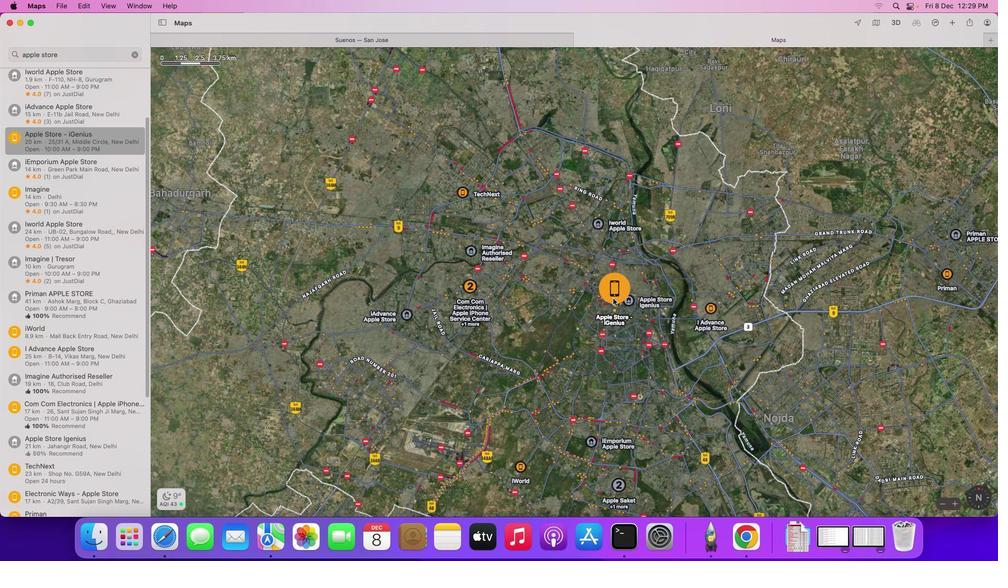 
Action: Mouse pressed left at (613, 298)
Screenshot: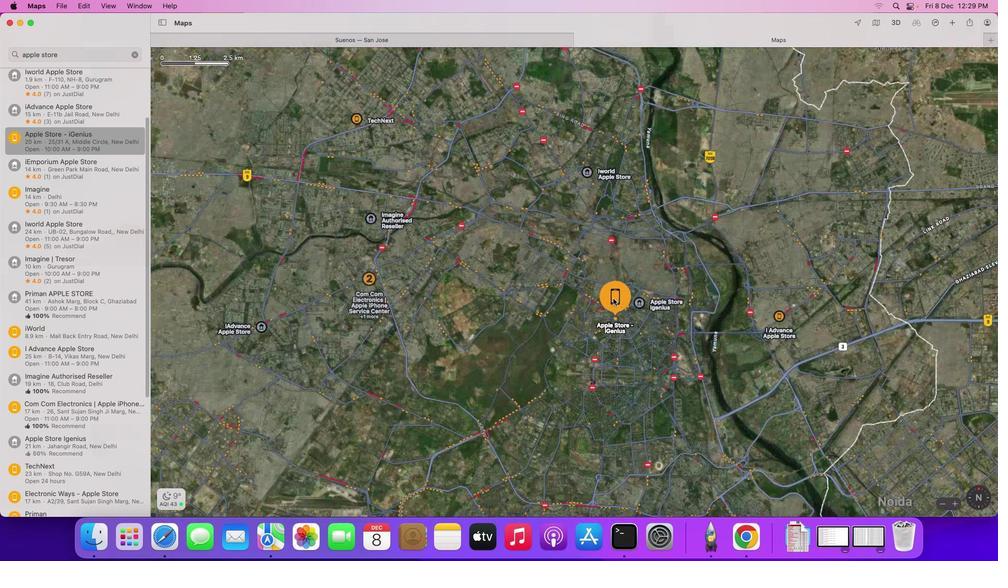 
Action: Mouse pressed left at (613, 298)
Screenshot: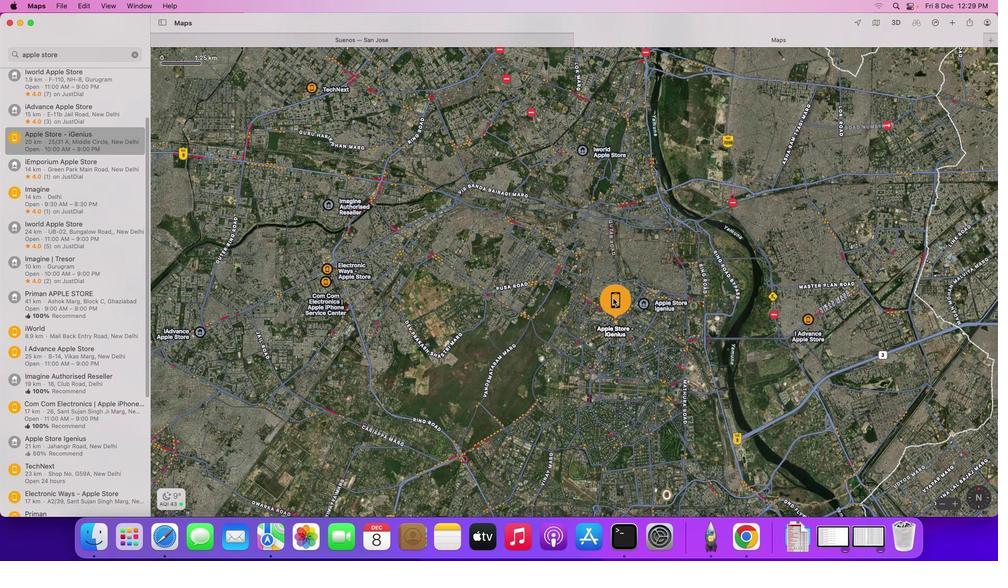 
Action: Mouse pressed left at (613, 298)
Screenshot: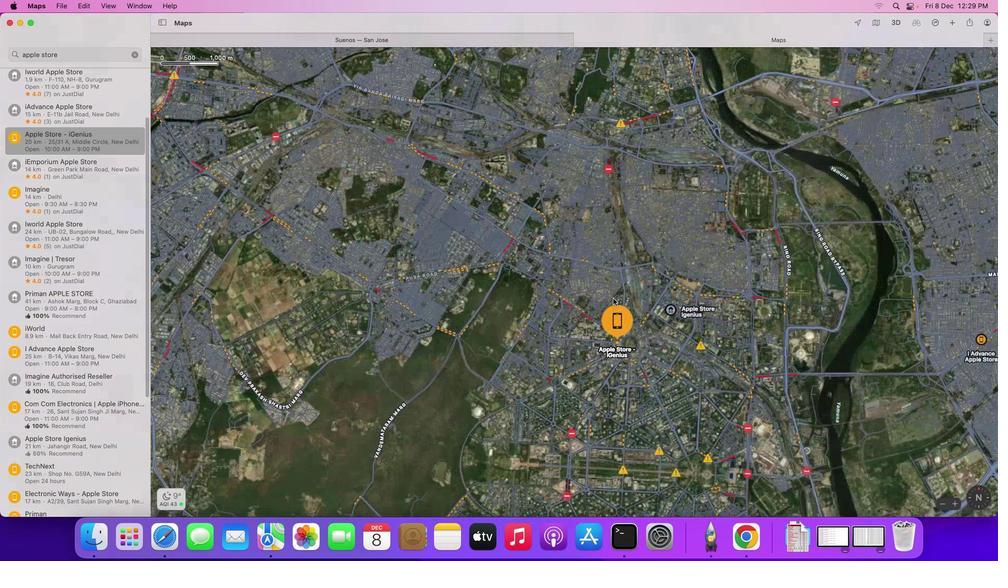 
Action: Mouse moved to (56, 209)
Screenshot: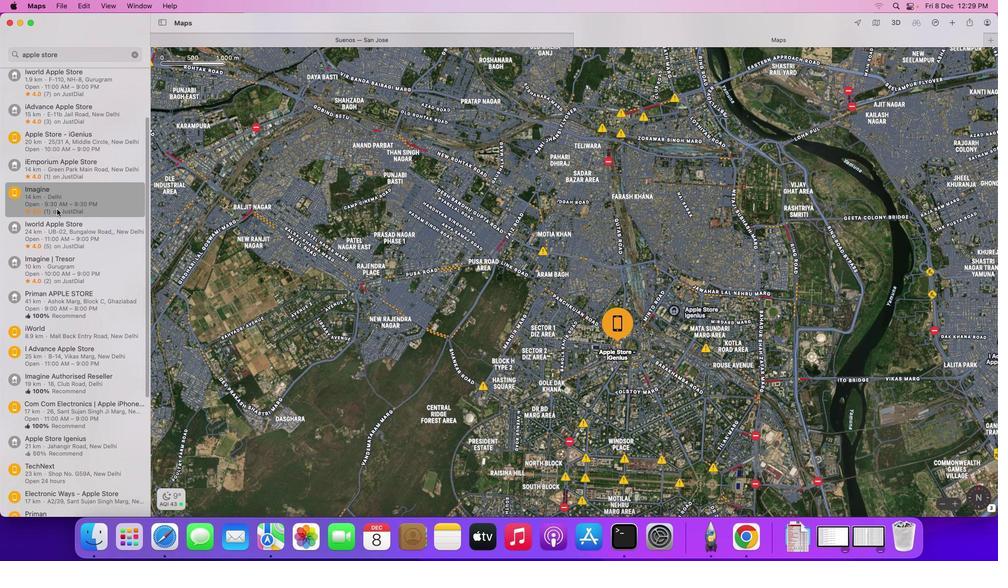 
Action: Mouse pressed left at (56, 209)
Screenshot: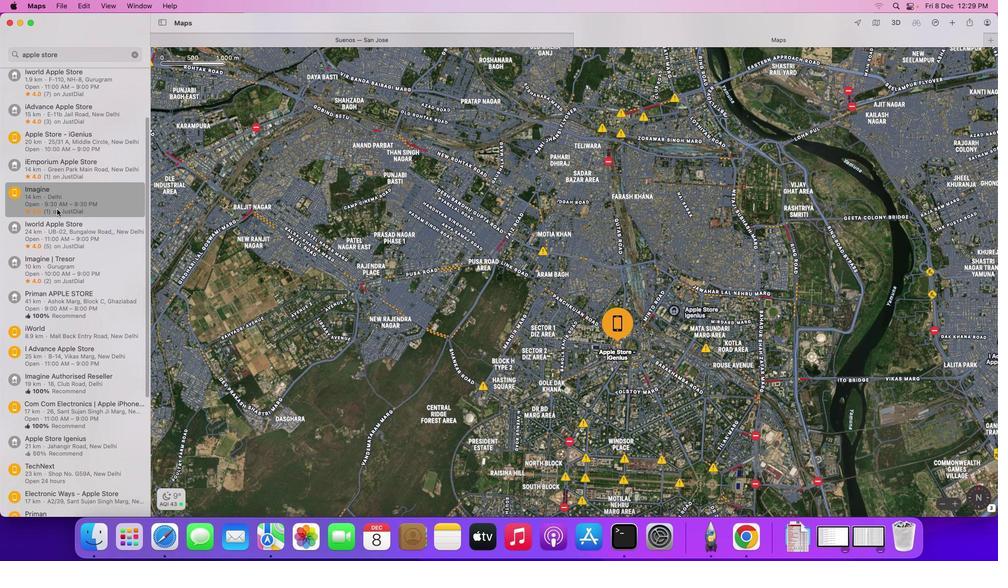 
Action: Mouse moved to (84, 227)
Screenshot: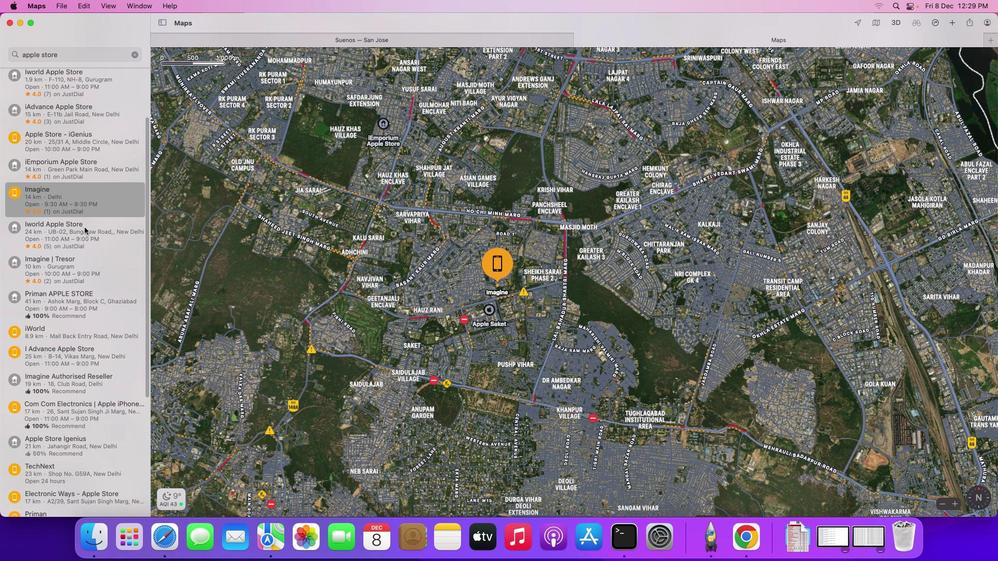 
Action: Mouse scrolled (84, 227) with delta (0, 0)
Screenshot: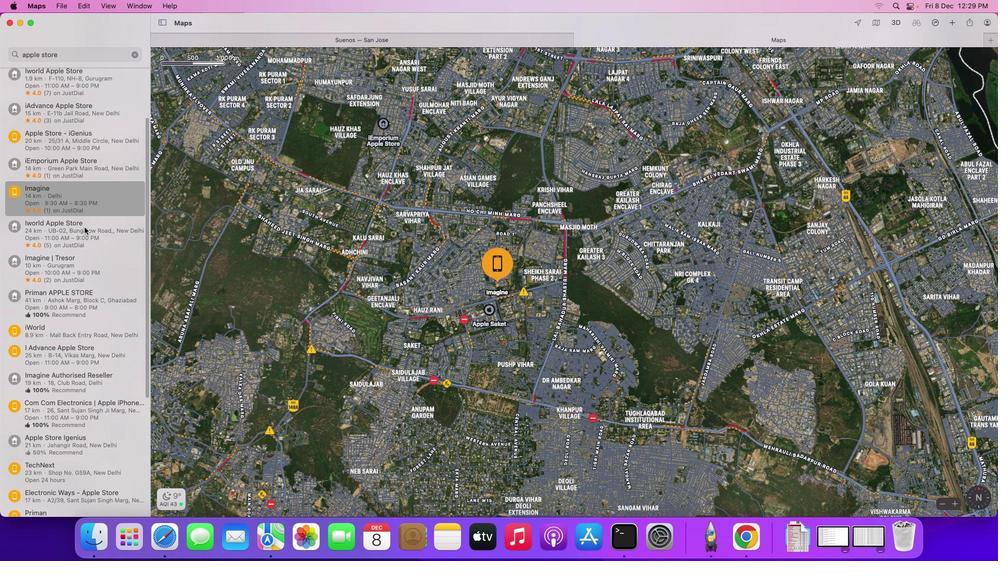 
Action: Mouse scrolled (84, 227) with delta (0, 0)
Screenshot: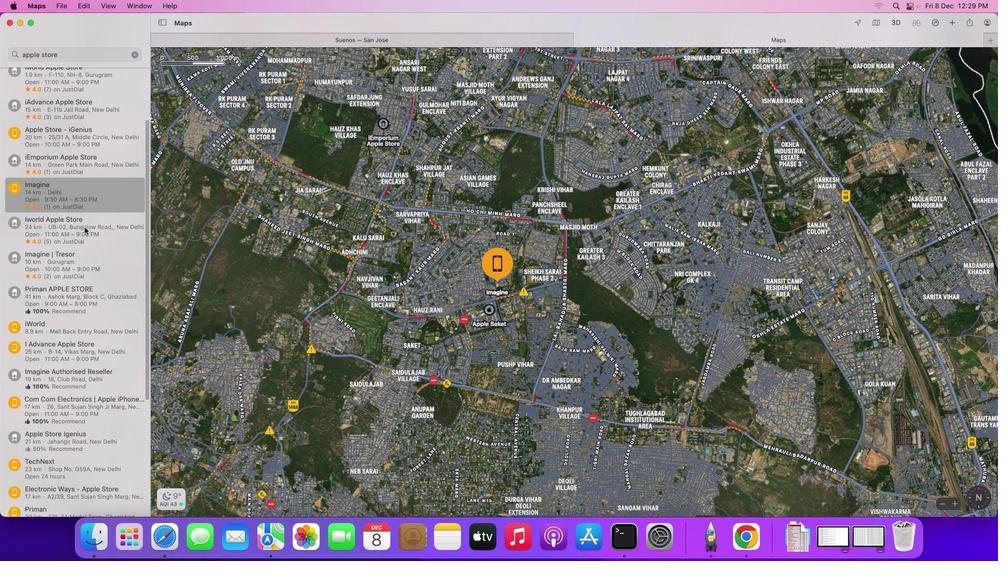 
Action: Mouse scrolled (84, 227) with delta (0, 0)
Screenshot: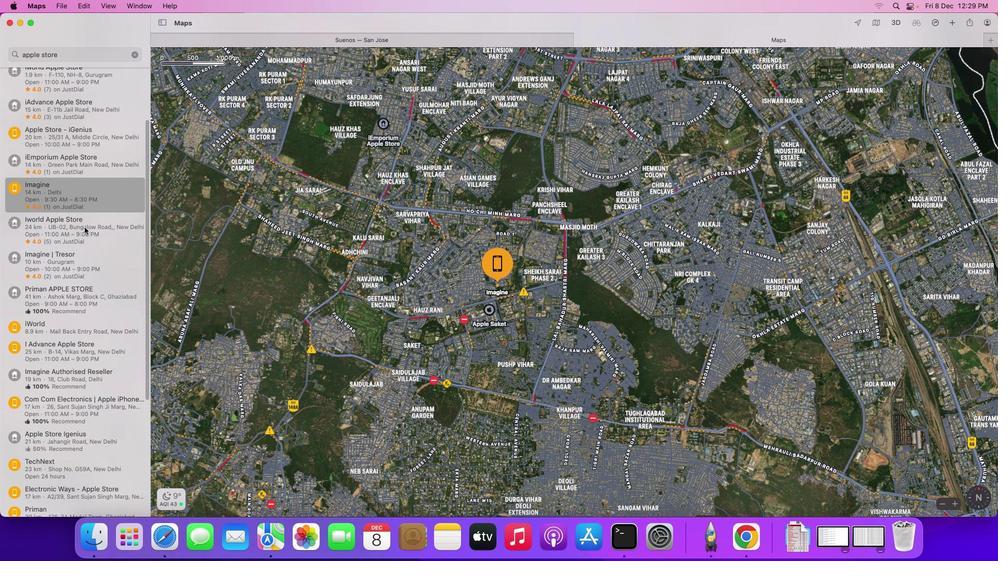 
Action: Mouse scrolled (84, 227) with delta (0, 0)
Screenshot: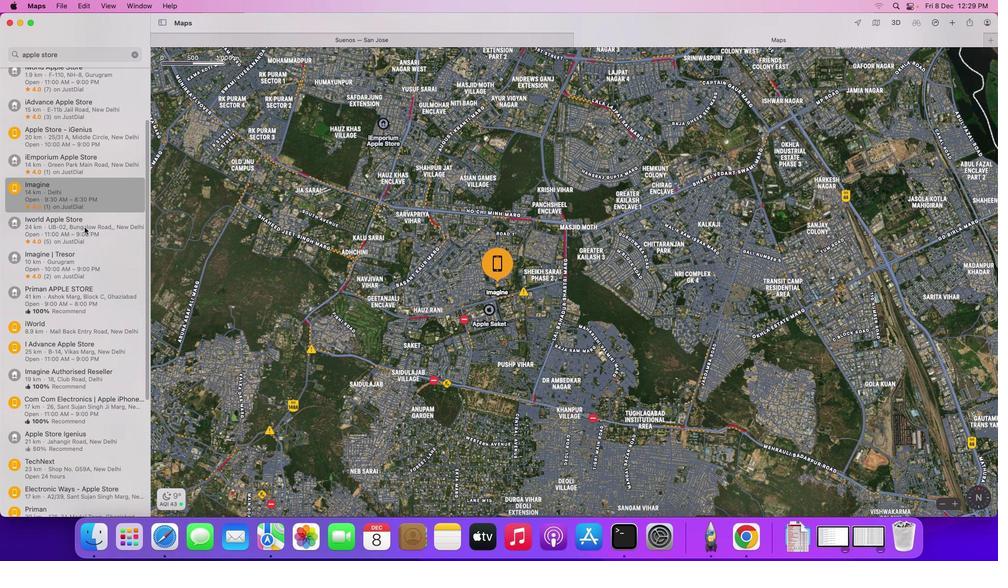 
Action: Mouse scrolled (84, 227) with delta (0, 0)
Screenshot: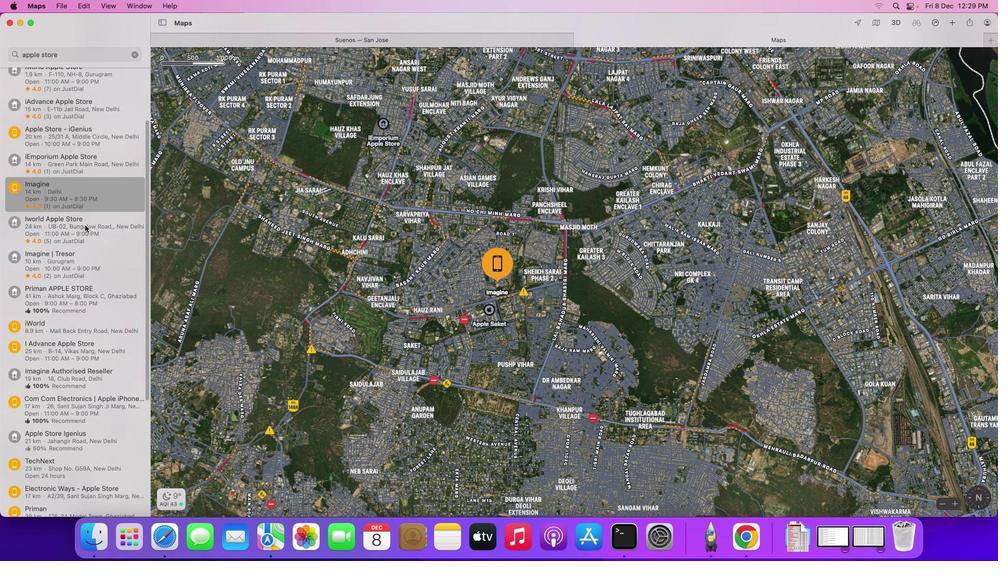 
Action: Mouse moved to (85, 225)
Screenshot: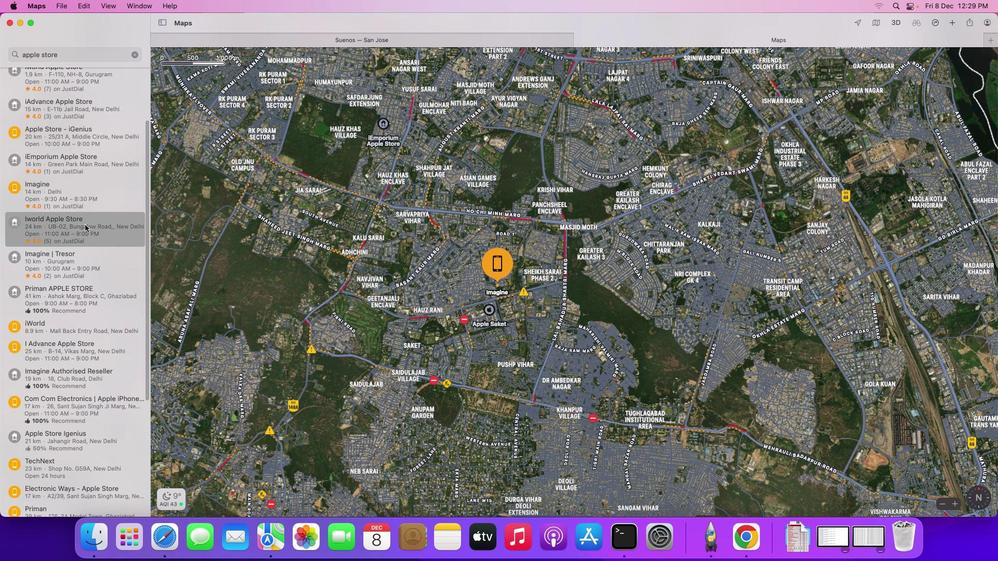 
Action: Mouse pressed left at (85, 225)
Screenshot: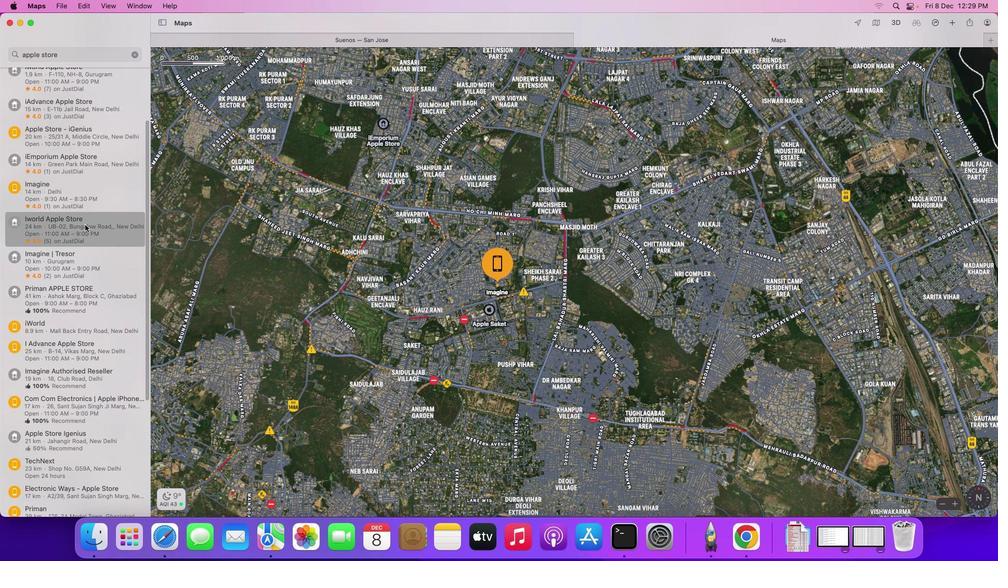 
Action: Mouse moved to (89, 227)
Screenshot: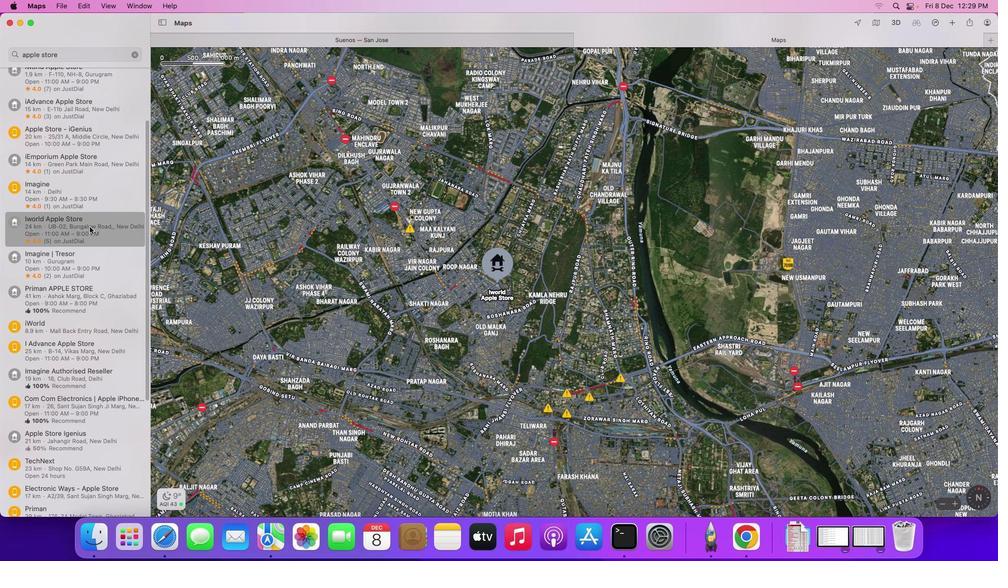 
Action: Mouse scrolled (89, 227) with delta (0, 0)
Screenshot: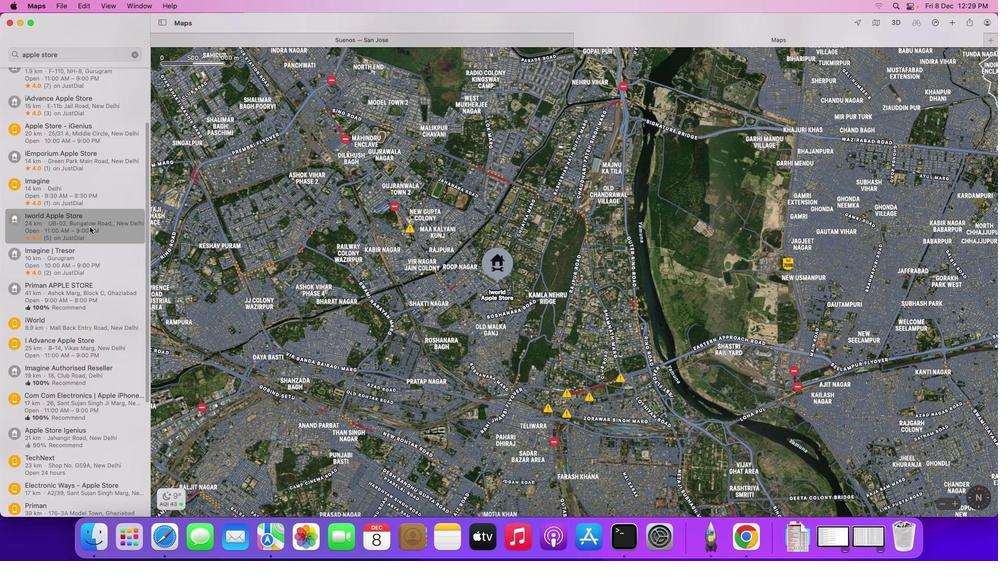 
Action: Mouse scrolled (89, 227) with delta (0, 0)
Screenshot: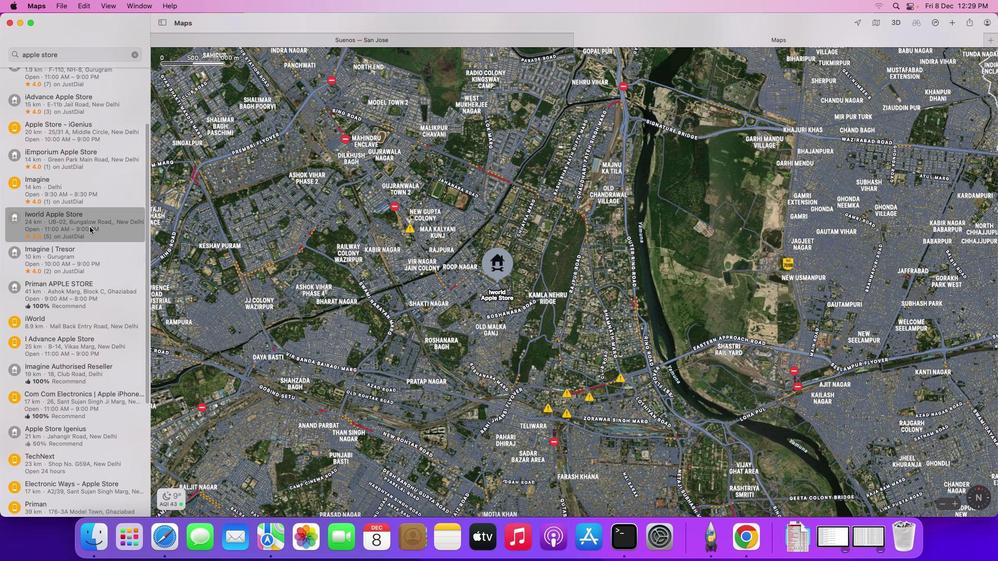 
Action: Mouse scrolled (89, 227) with delta (0, 0)
Screenshot: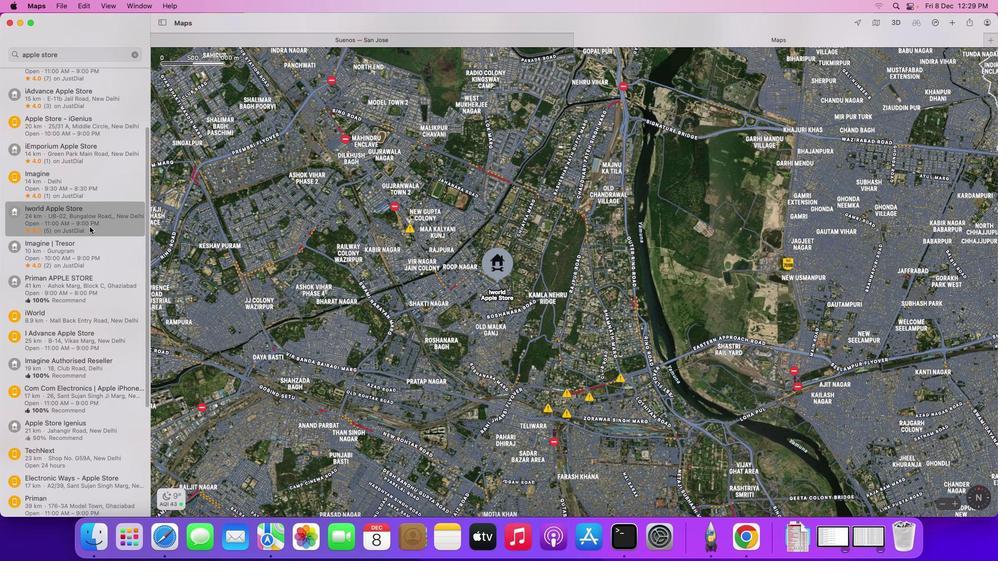 
Action: Mouse scrolled (89, 227) with delta (0, 0)
Screenshot: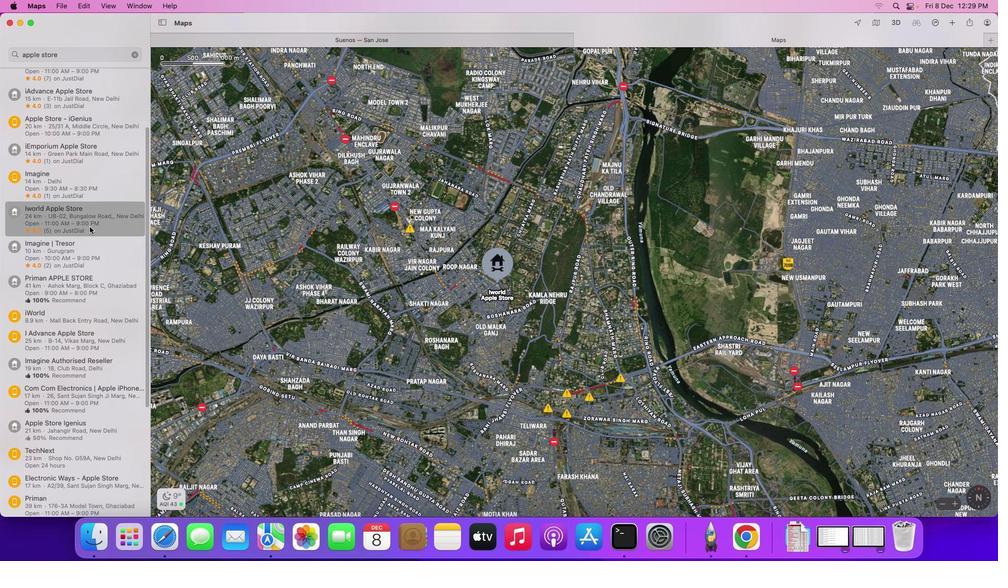 
Action: Mouse scrolled (89, 227) with delta (0, 0)
Screenshot: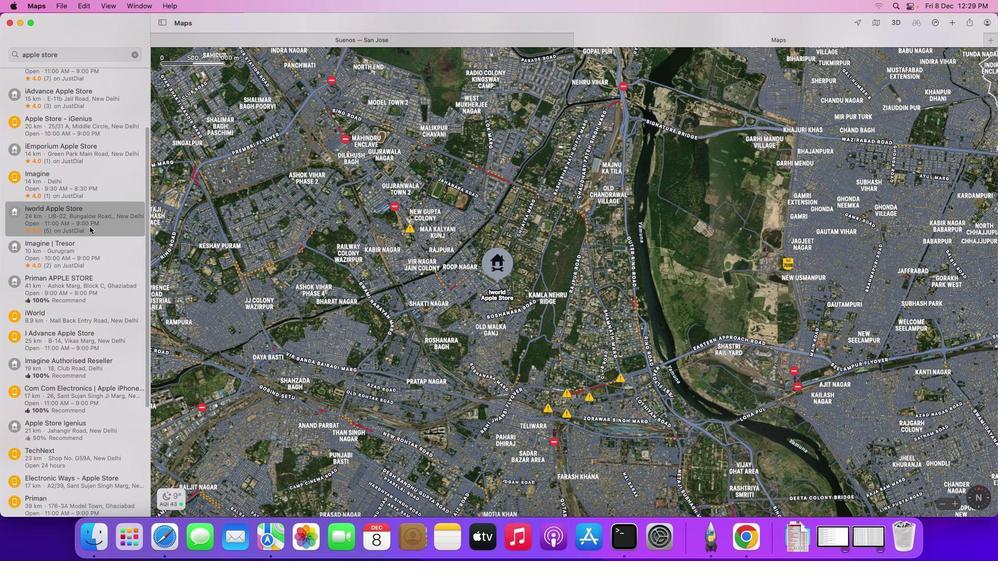 
Action: Mouse scrolled (89, 227) with delta (0, 0)
Screenshot: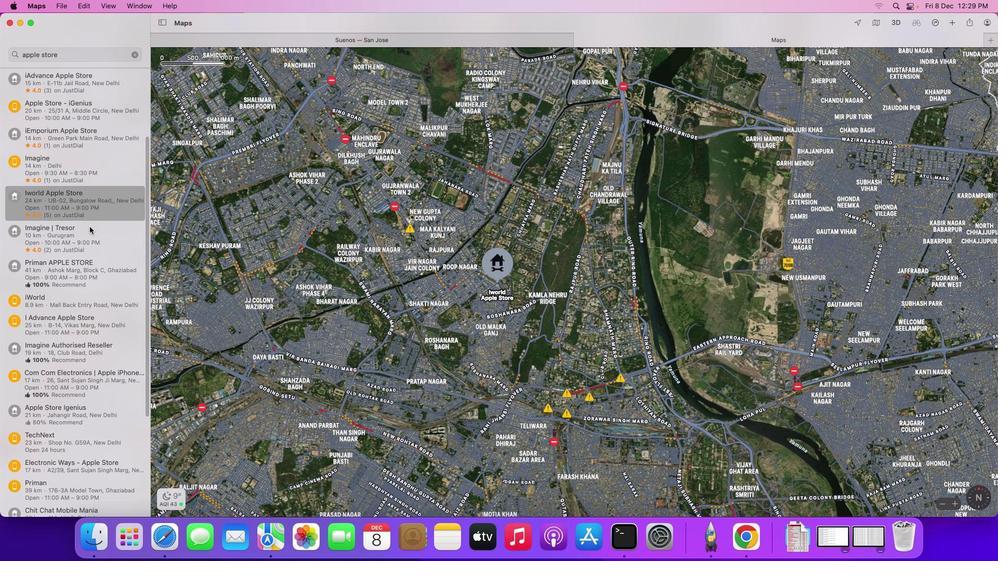 
Action: Mouse scrolled (89, 227) with delta (0, 0)
Screenshot: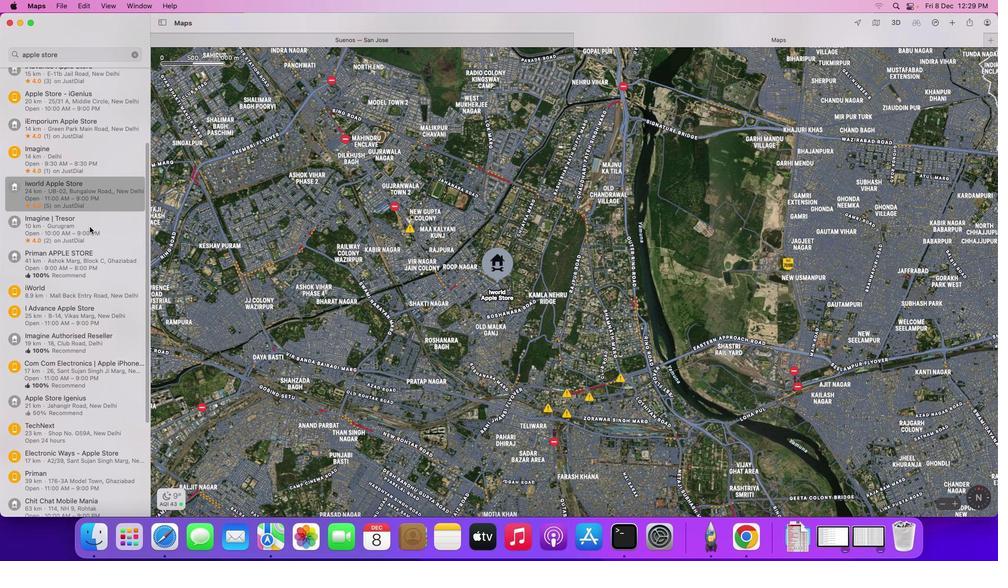 
Action: Mouse scrolled (89, 227) with delta (0, 0)
Screenshot: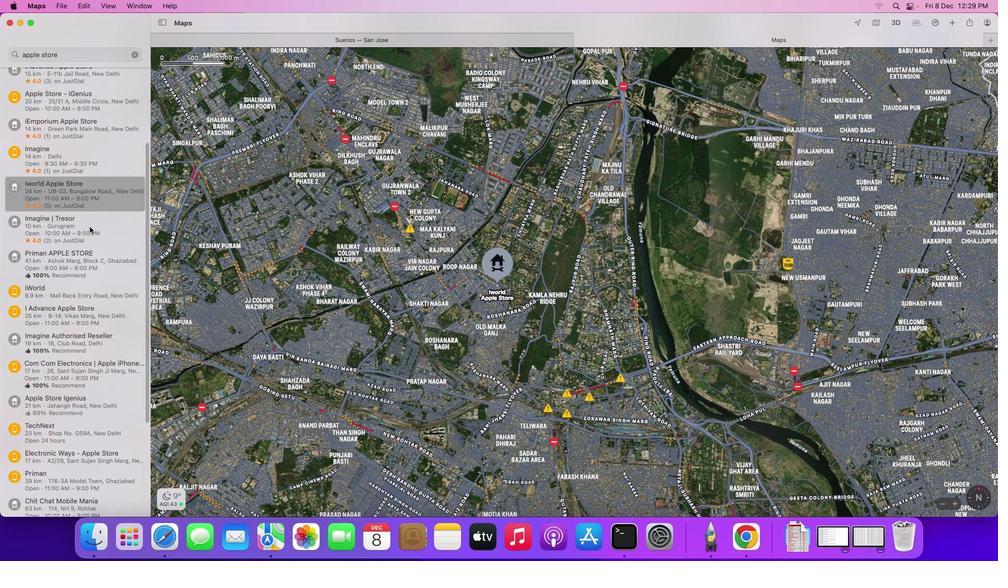 
Action: Mouse scrolled (89, 227) with delta (0, 0)
Screenshot: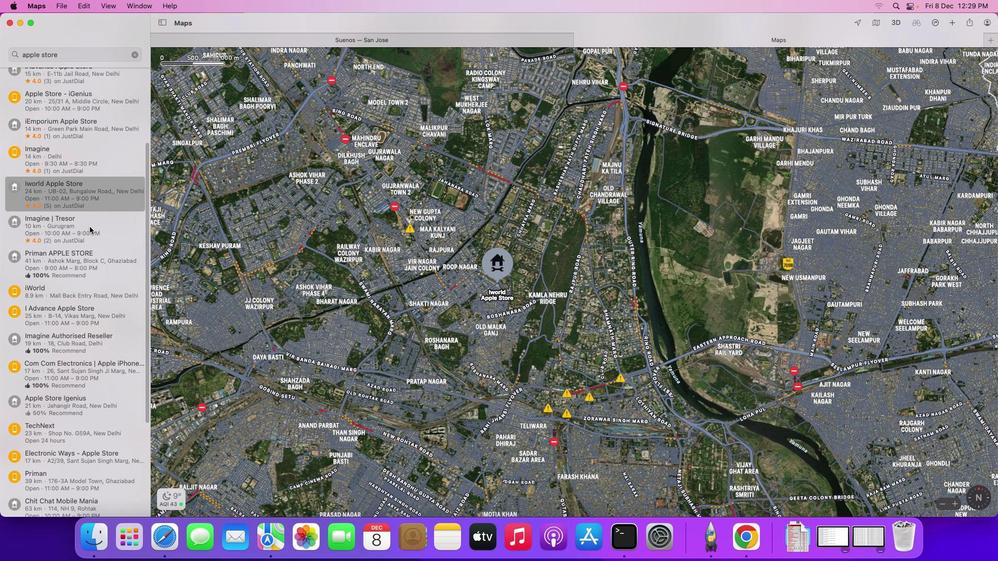 
Action: Mouse scrolled (89, 227) with delta (0, 0)
Screenshot: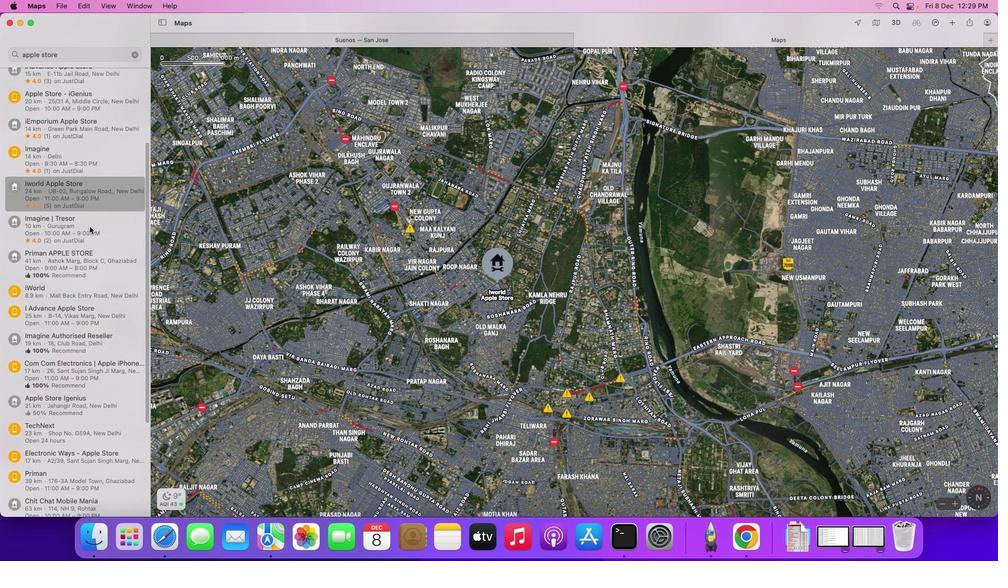 
Action: Mouse pressed left at (89, 227)
Screenshot: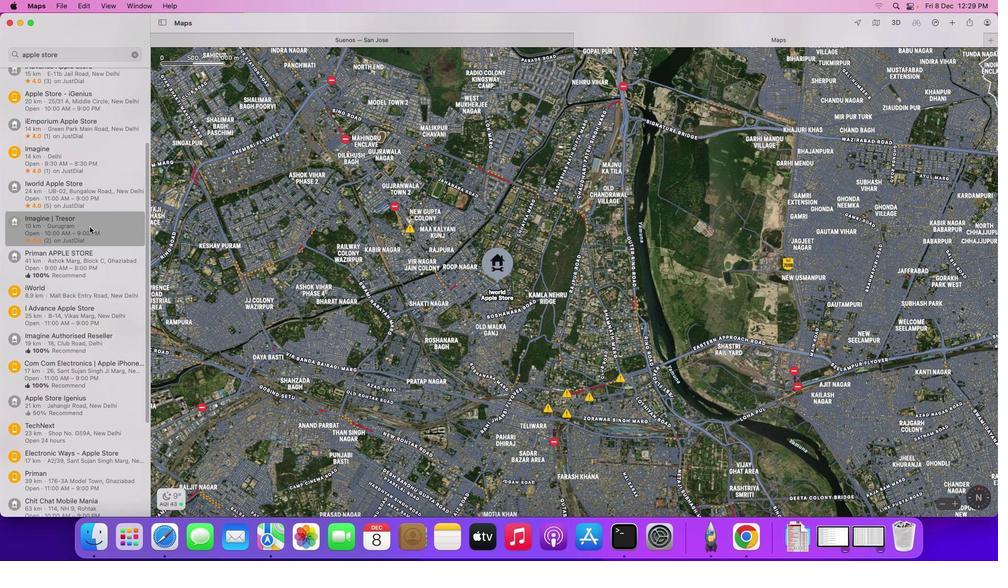
Action: Mouse scrolled (89, 227) with delta (0, 0)
Screenshot: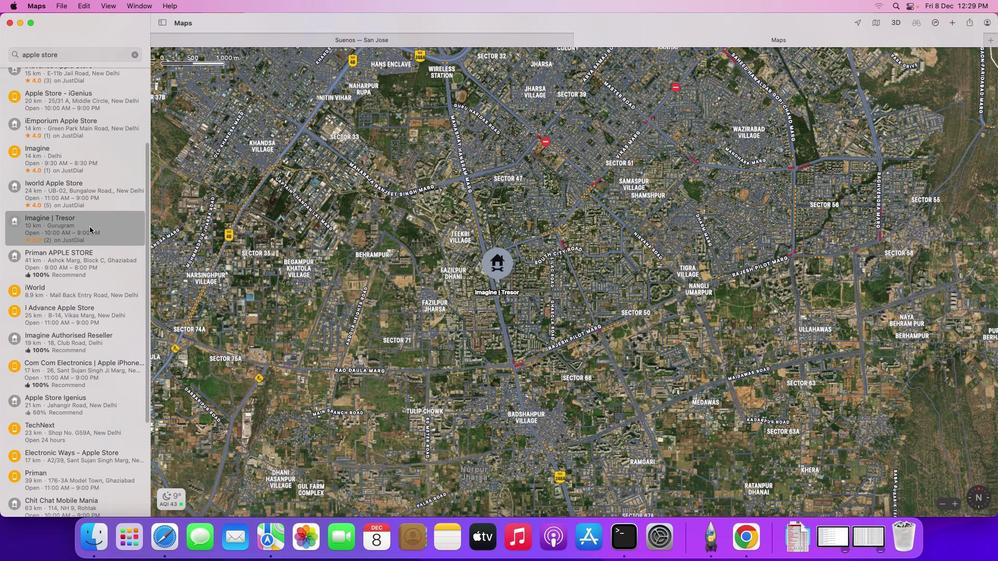 
Action: Mouse scrolled (89, 227) with delta (0, 0)
Screenshot: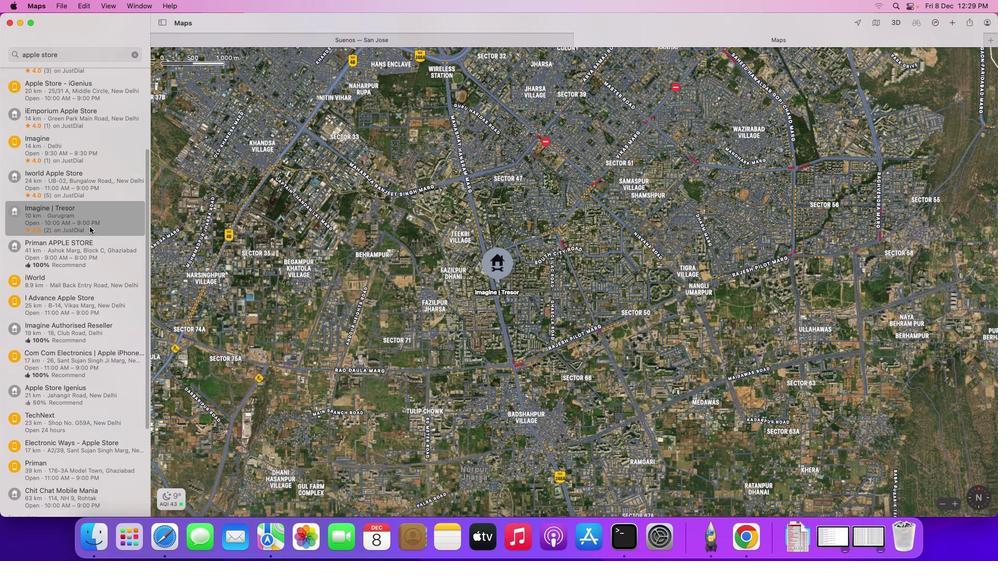 
Action: Mouse scrolled (89, 227) with delta (0, 0)
Screenshot: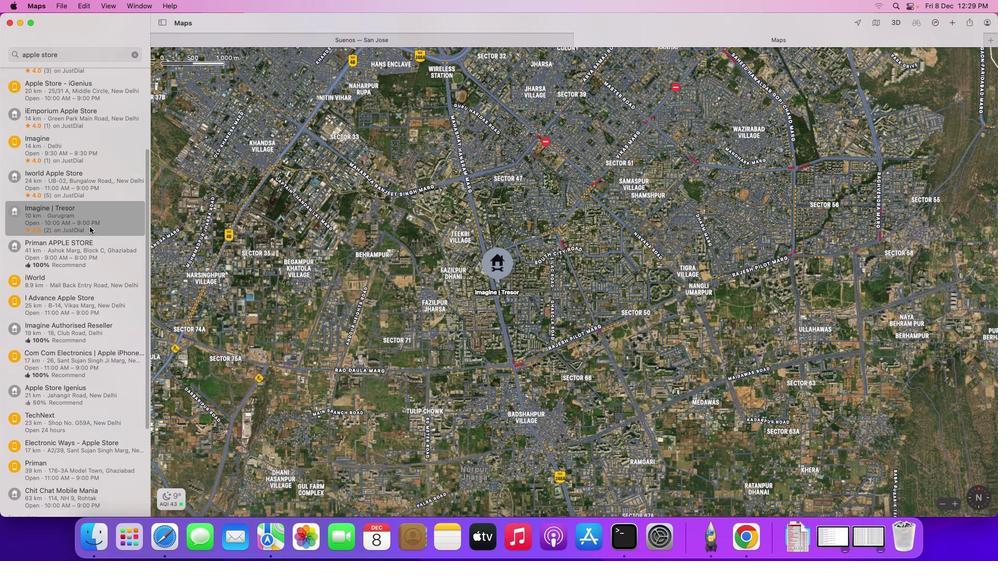 
Action: Mouse scrolled (89, 227) with delta (0, 0)
Screenshot: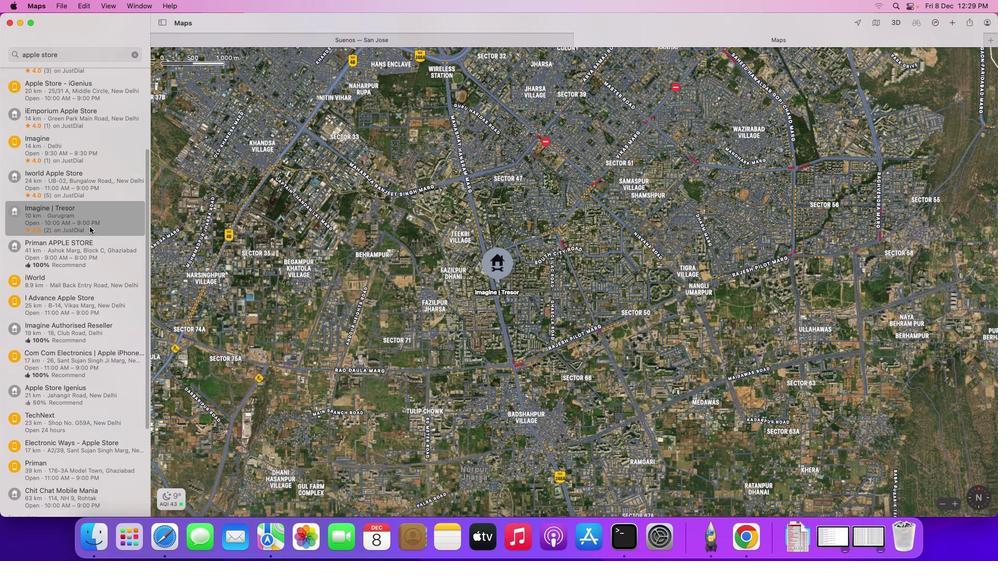 
Action: Mouse scrolled (89, 227) with delta (0, 0)
Screenshot: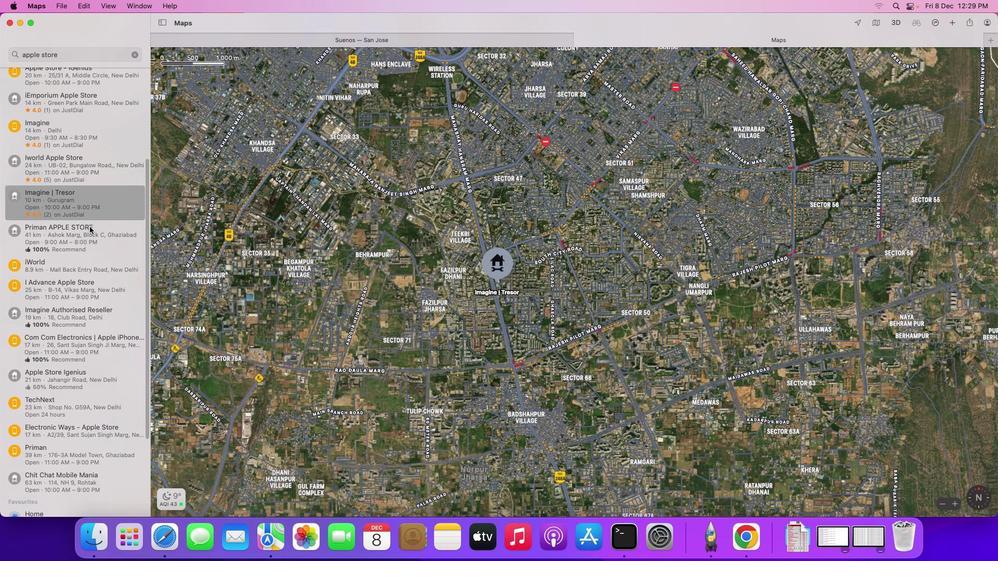 
Action: Mouse scrolled (89, 227) with delta (0, 0)
Screenshot: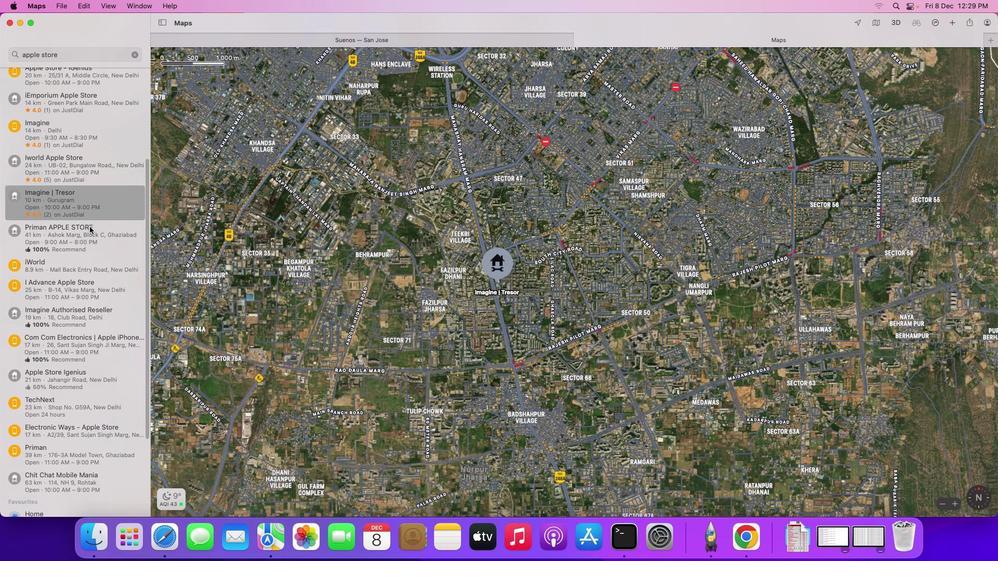 
Action: Mouse scrolled (89, 227) with delta (0, -1)
Screenshot: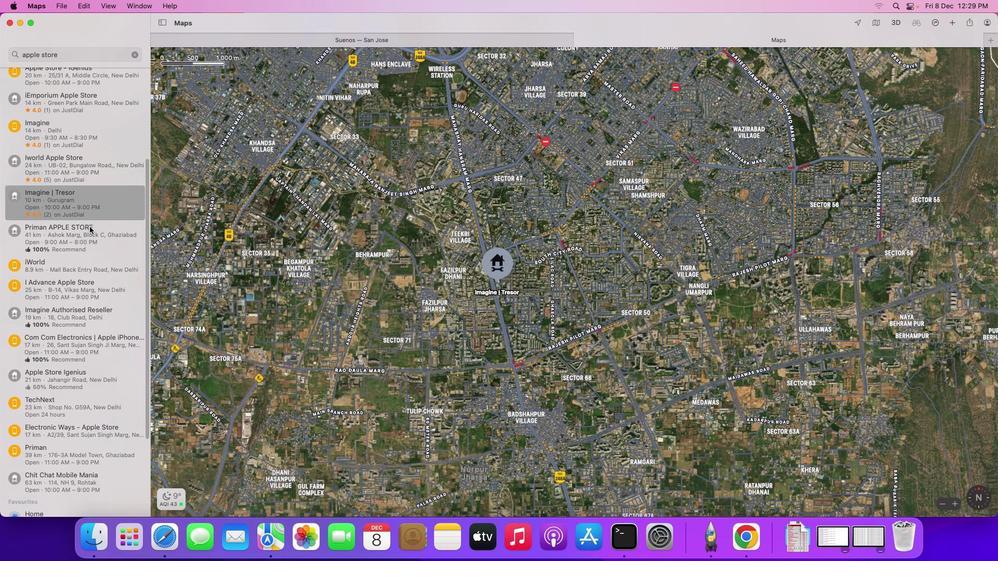 
Action: Mouse scrolled (89, 227) with delta (0, 0)
Screenshot: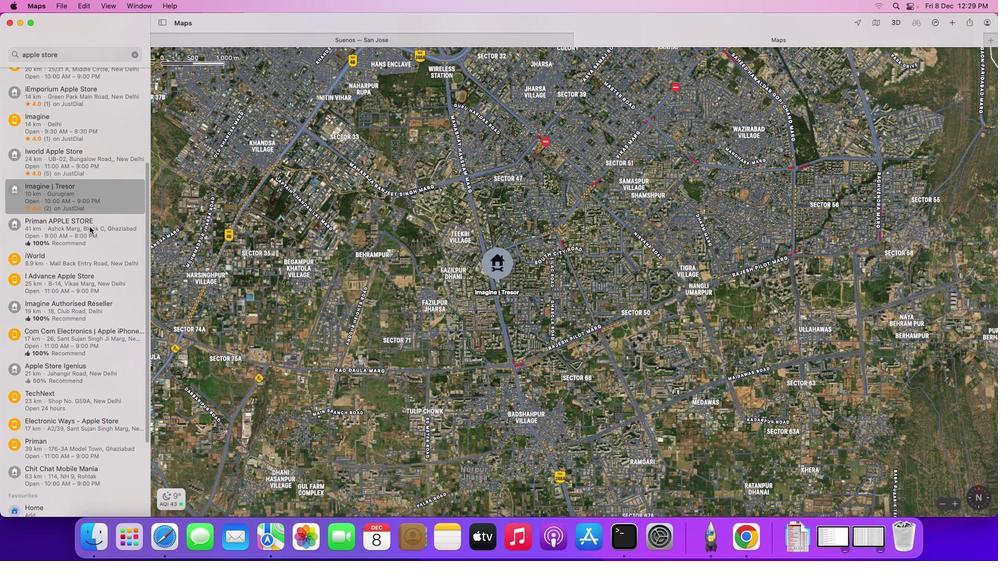 
Action: Mouse scrolled (89, 227) with delta (0, 0)
Screenshot: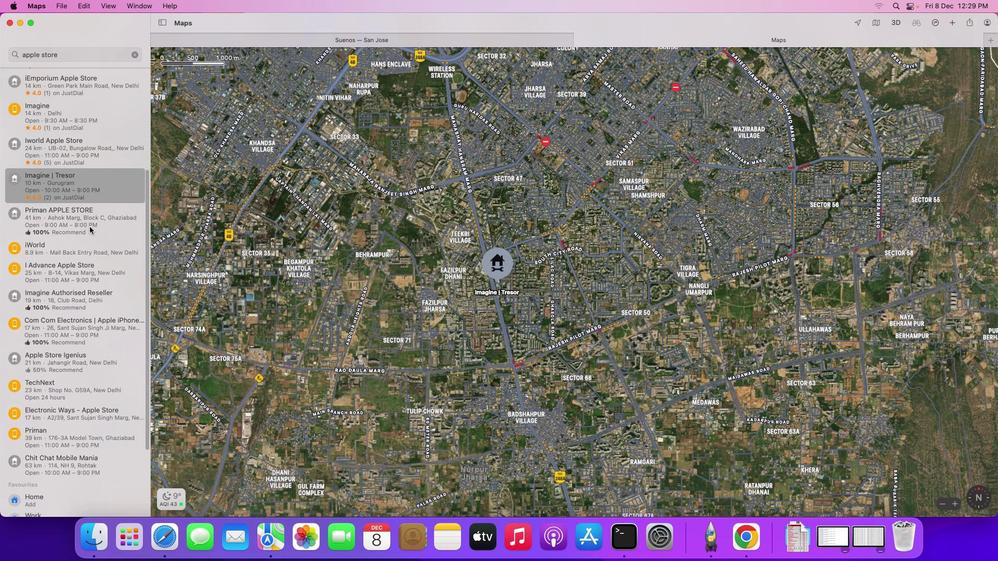 
Action: Mouse scrolled (89, 227) with delta (0, 0)
Screenshot: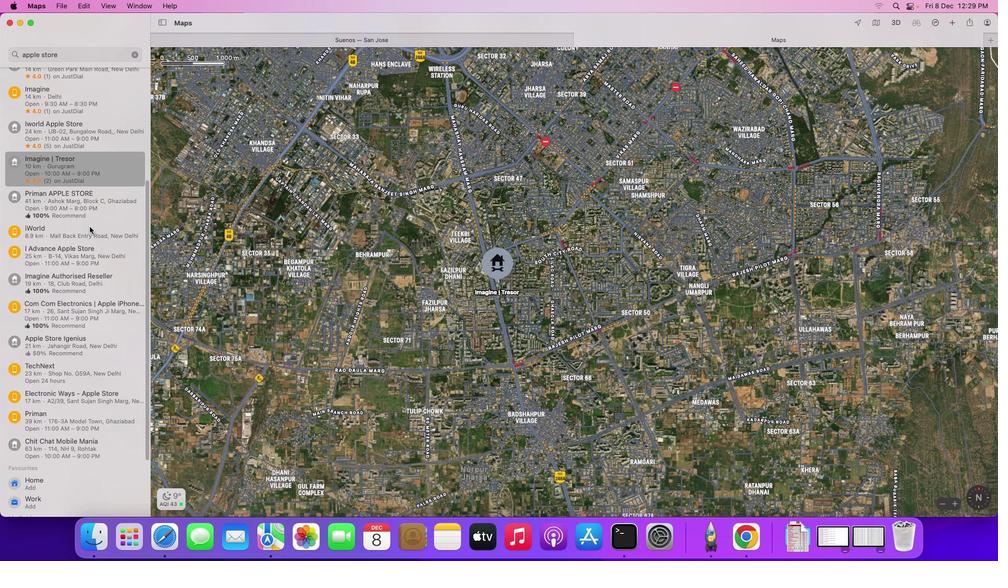 
Action: Mouse scrolled (89, 227) with delta (0, 0)
Screenshot: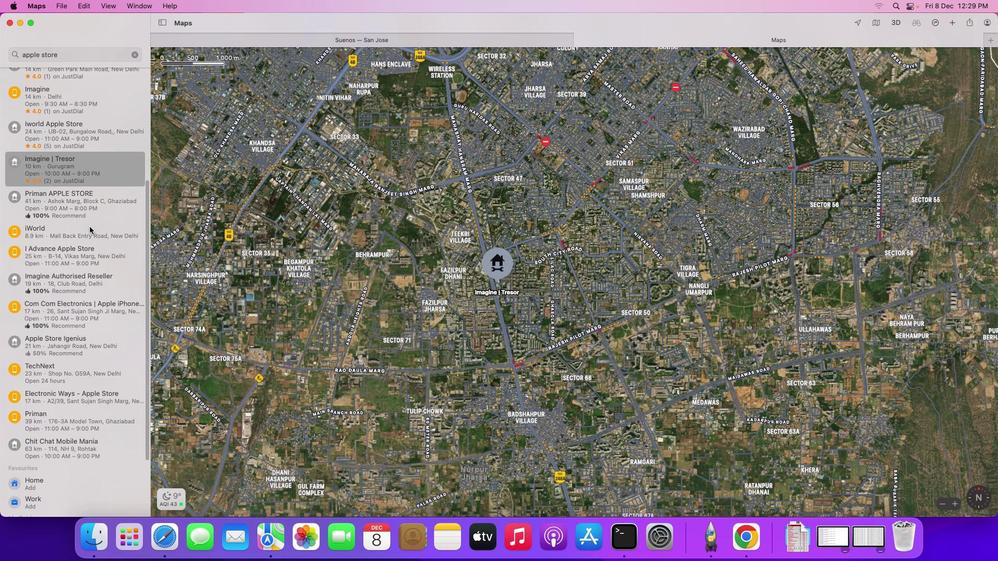 
Action: Mouse scrolled (89, 227) with delta (0, -1)
Screenshot: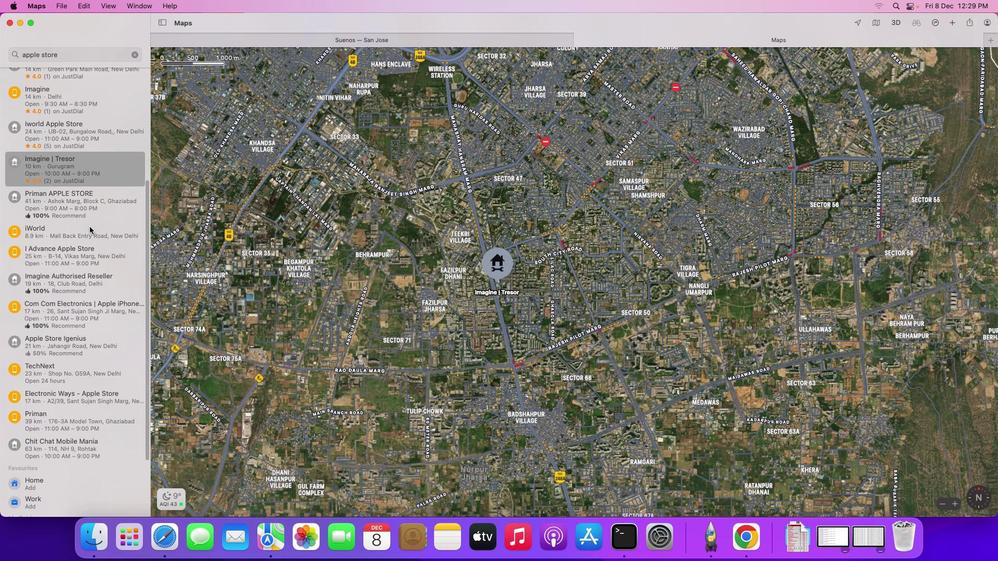 
Action: Mouse scrolled (89, 227) with delta (0, -1)
Screenshot: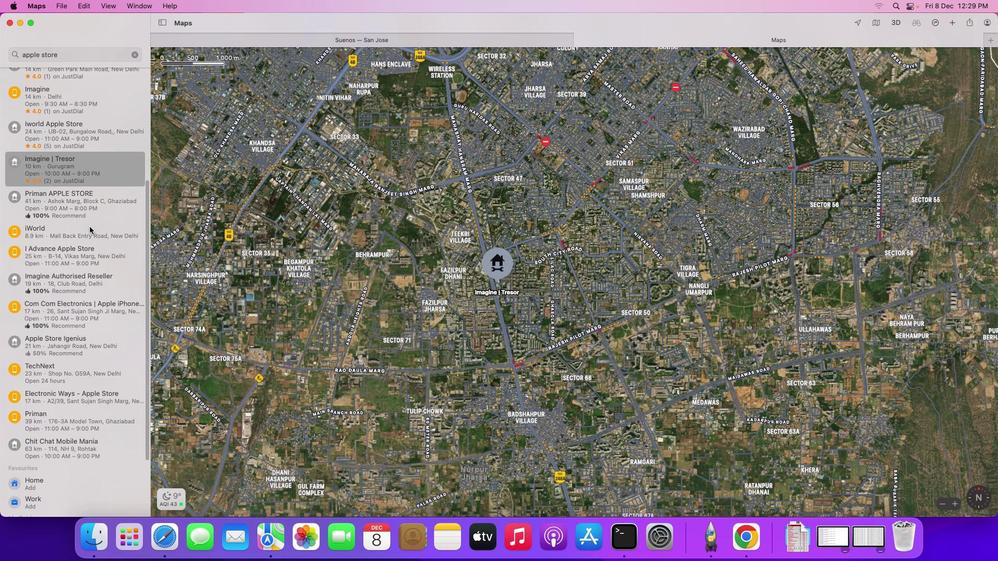 
Action: Mouse moved to (84, 346)
Screenshot: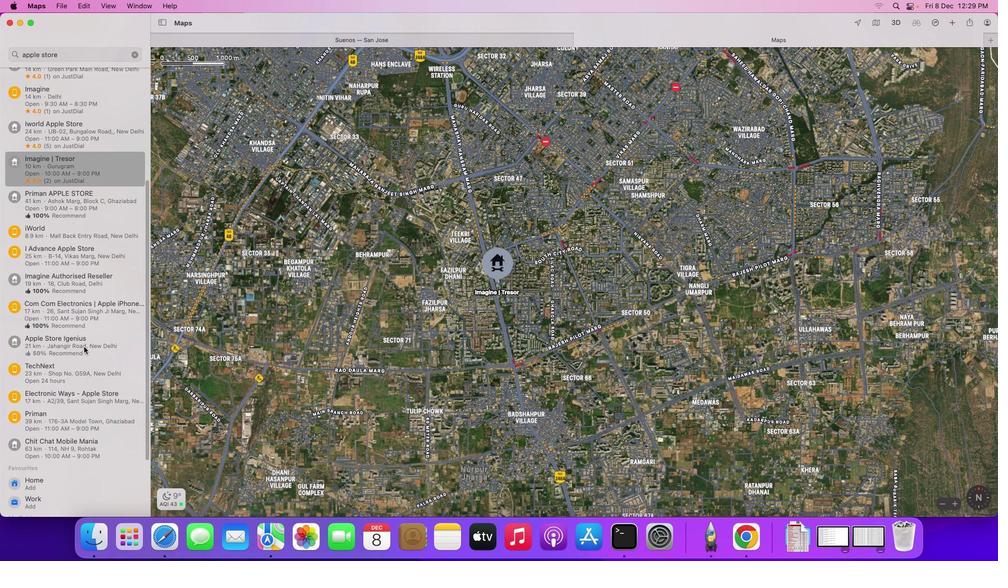 
Action: Mouse pressed left at (84, 346)
Screenshot: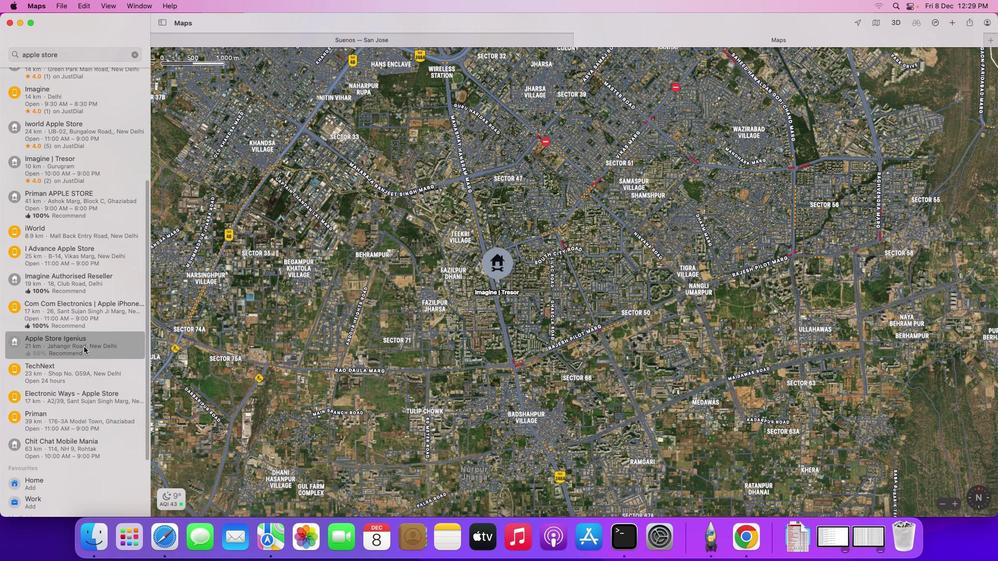 
Action: Mouse moved to (79, 259)
Screenshot: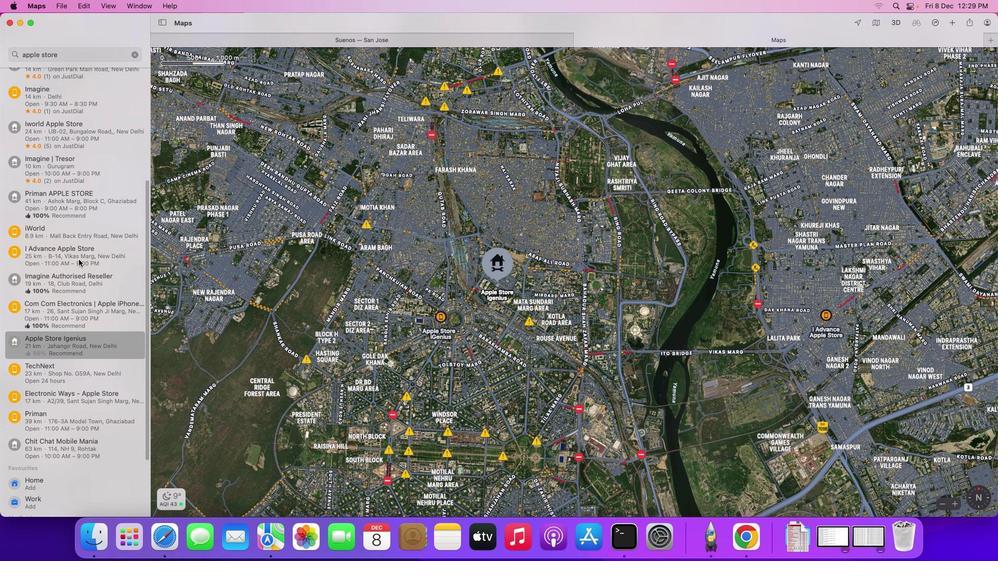 
Action: Mouse scrolled (79, 259) with delta (0, 0)
Screenshot: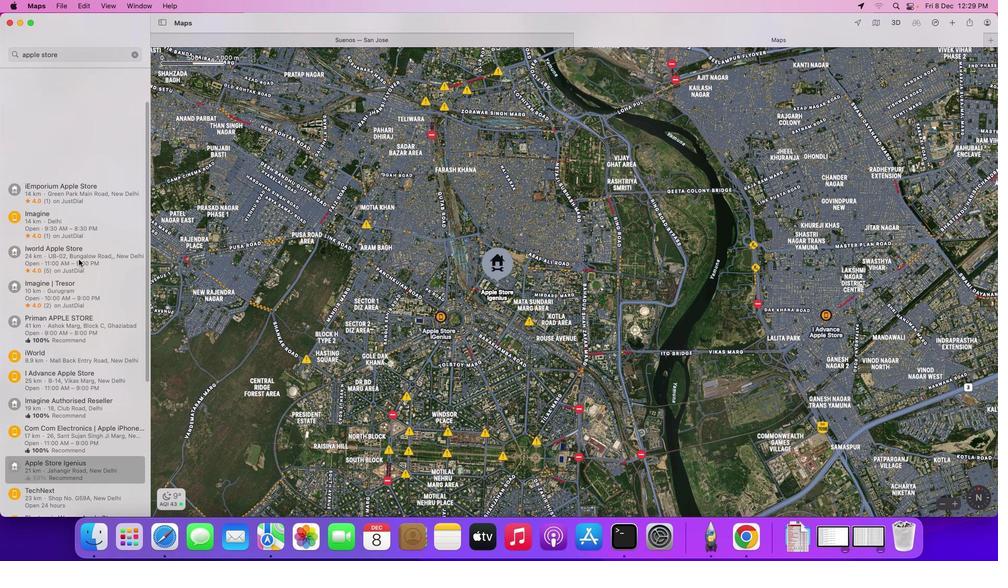 
Action: Mouse scrolled (79, 259) with delta (0, 0)
Screenshot: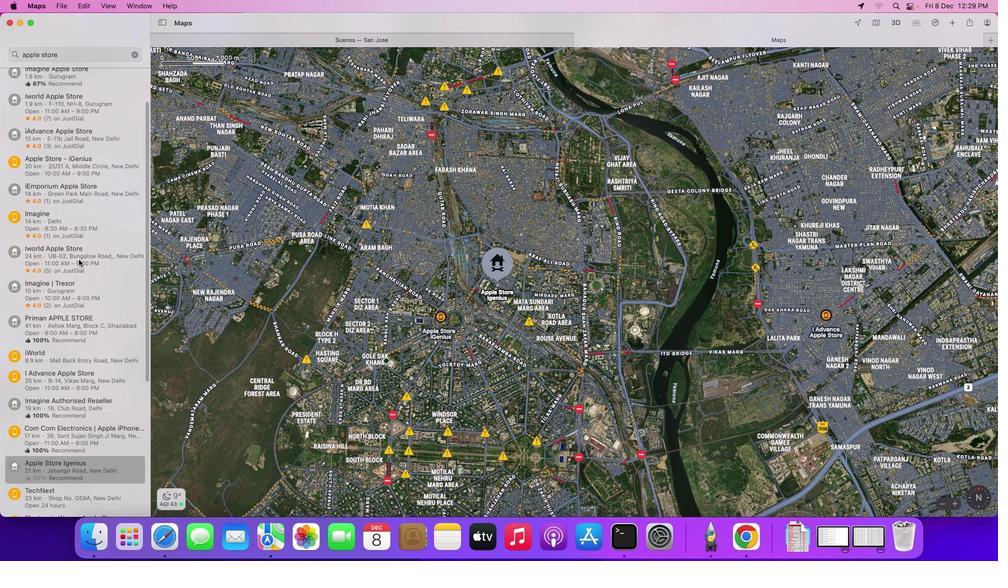 
Action: Mouse scrolled (79, 259) with delta (0, 1)
Screenshot: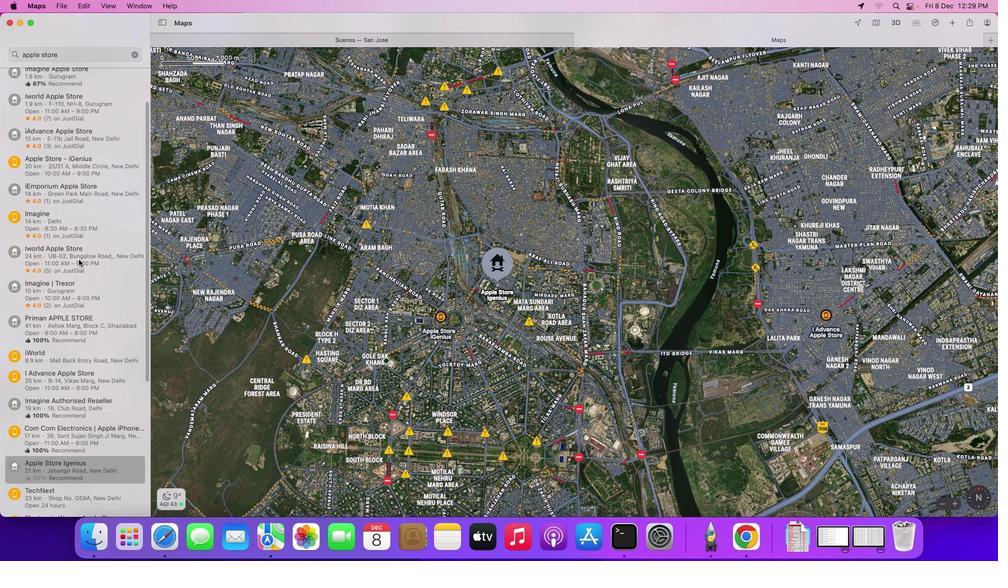 
Action: Mouse scrolled (79, 259) with delta (0, 2)
Screenshot: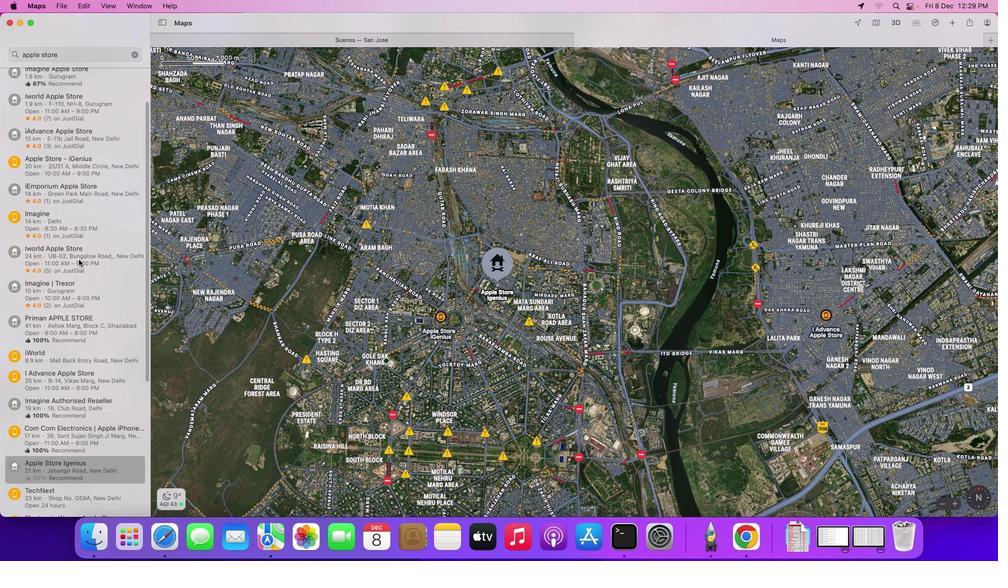 
Action: Mouse scrolled (79, 259) with delta (0, 3)
Screenshot: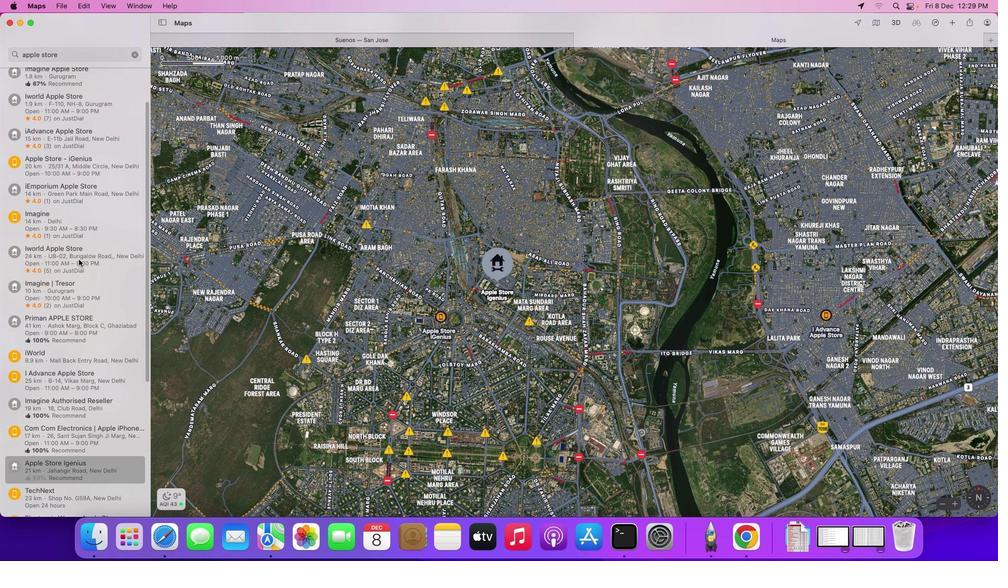 
Action: Mouse scrolled (79, 259) with delta (0, 3)
Screenshot: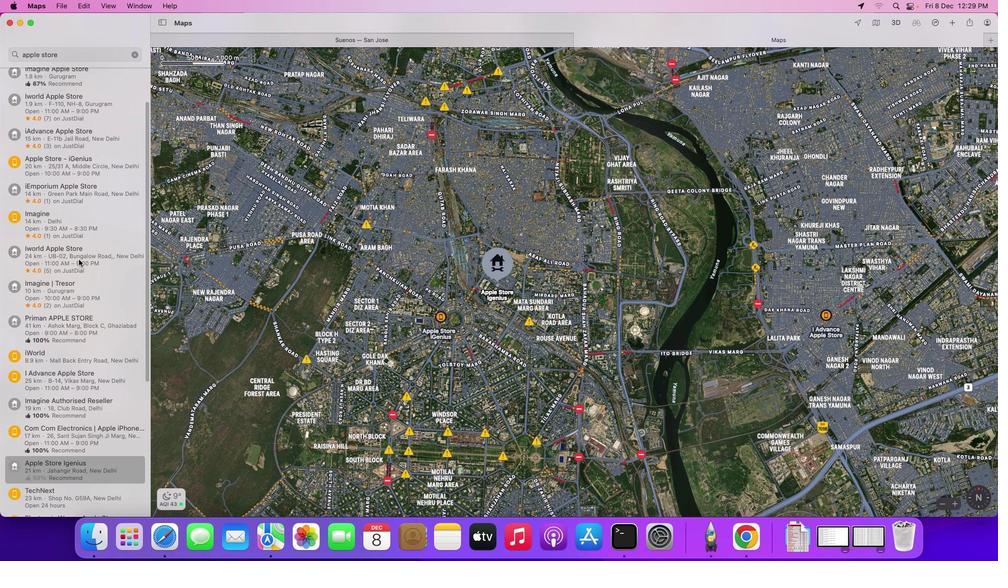 
Action: Mouse scrolled (79, 259) with delta (0, 0)
Screenshot: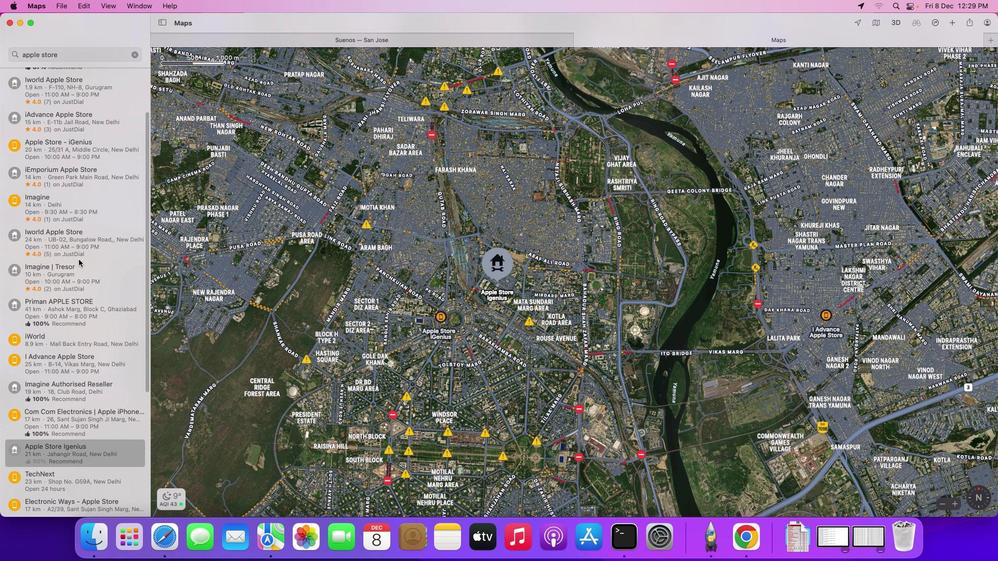 
Action: Mouse scrolled (79, 259) with delta (0, 0)
Screenshot: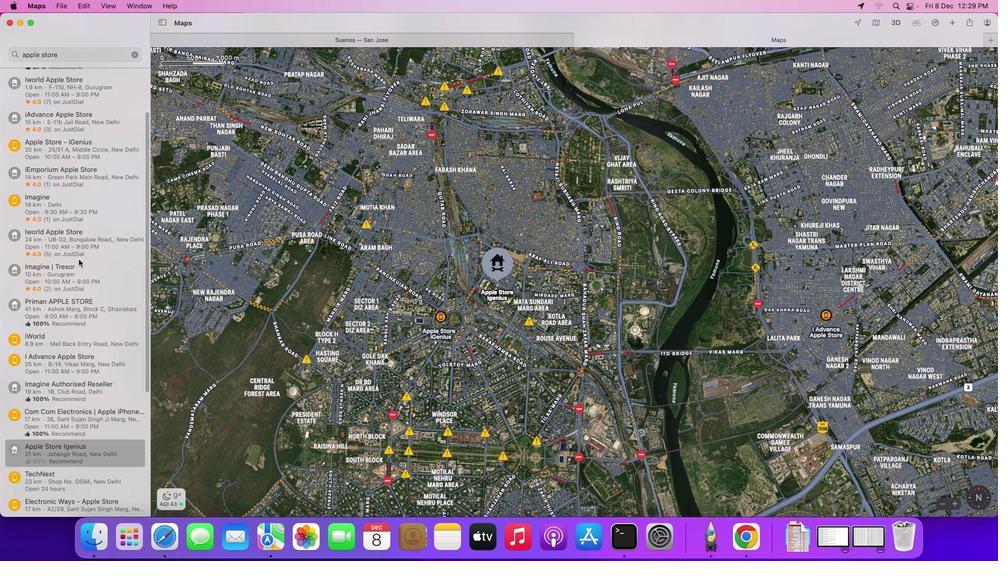 
Action: Mouse scrolled (79, 259) with delta (0, -1)
Screenshot: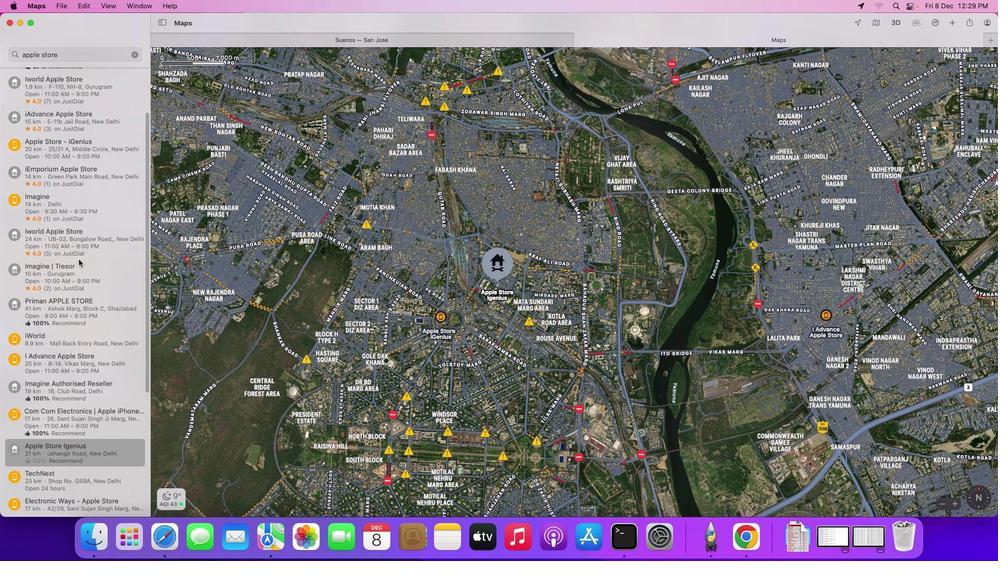 
Action: Mouse scrolled (79, 259) with delta (0, 0)
Screenshot: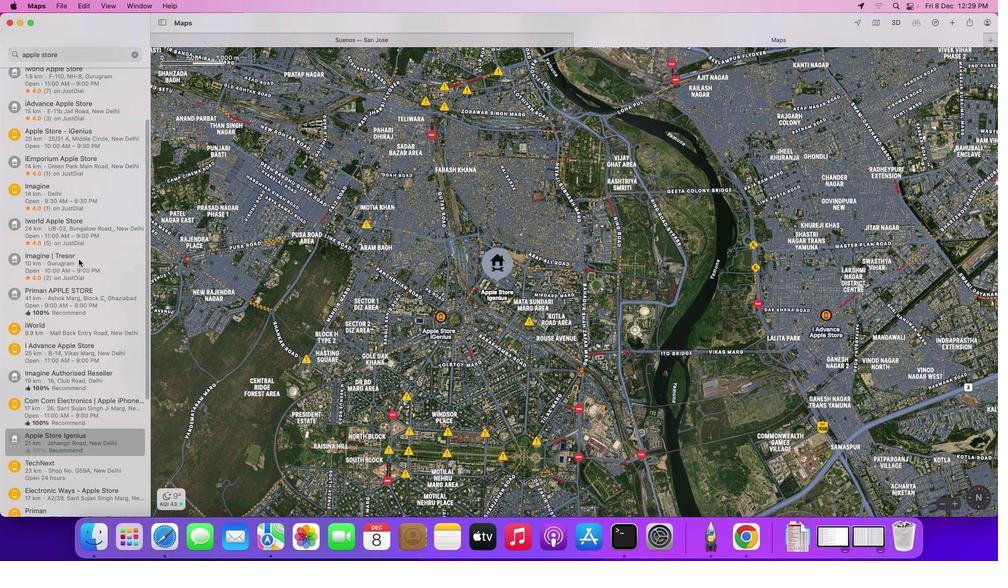 
Action: Mouse scrolled (79, 259) with delta (0, 0)
Screenshot: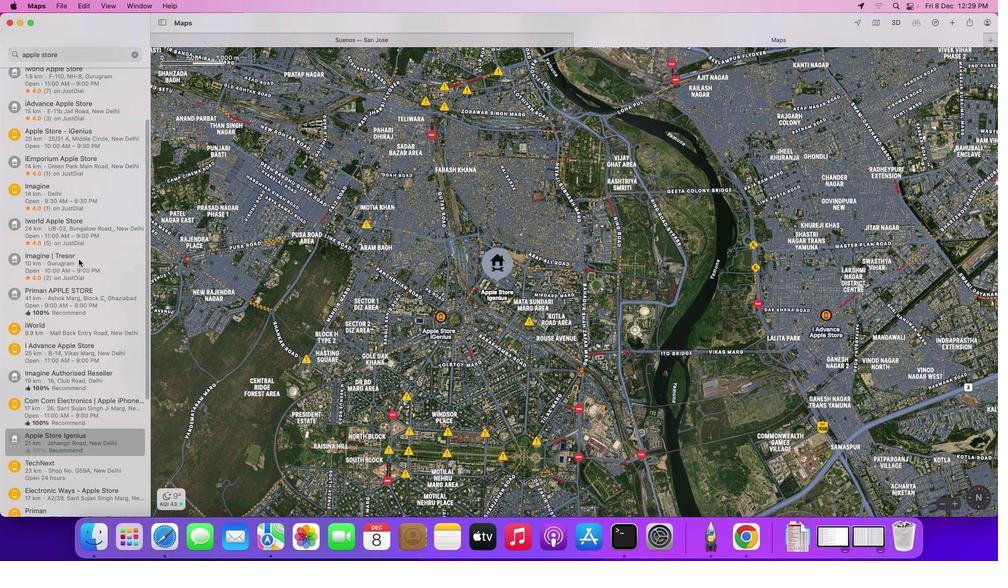 
Action: Mouse scrolled (79, 259) with delta (0, 0)
Screenshot: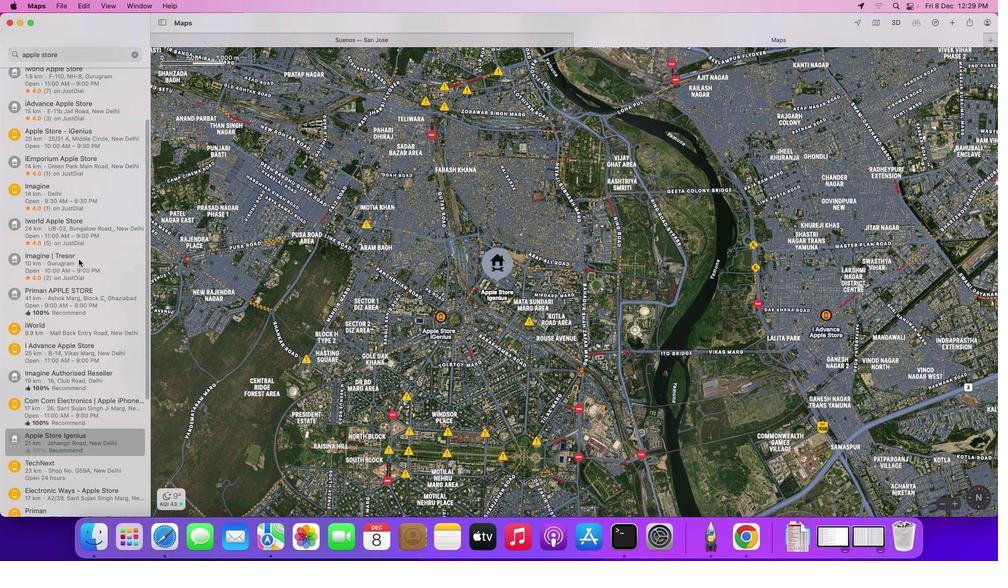 
Action: Mouse moved to (86, 348)
Screenshot: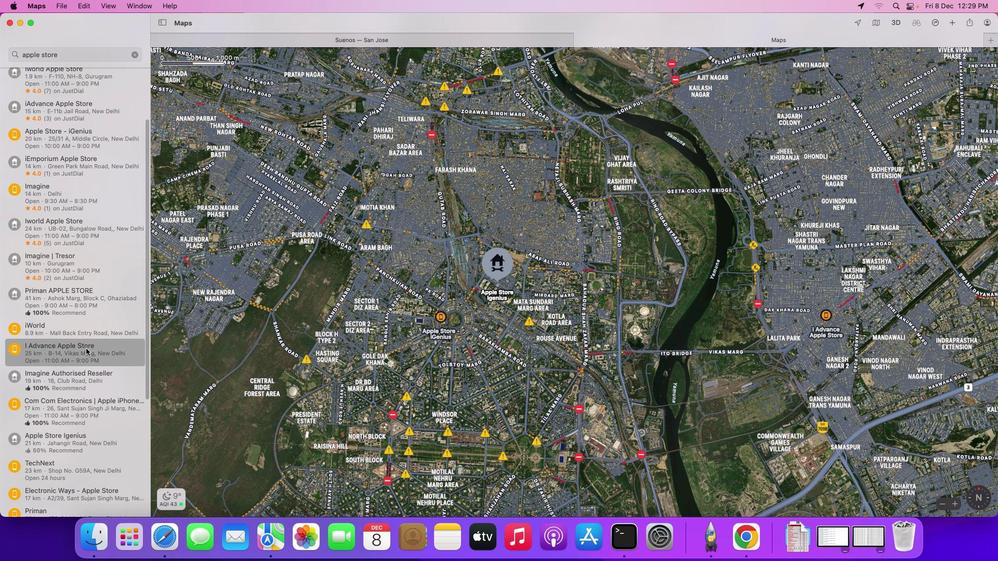 
Action: Mouse pressed left at (86, 348)
Screenshot: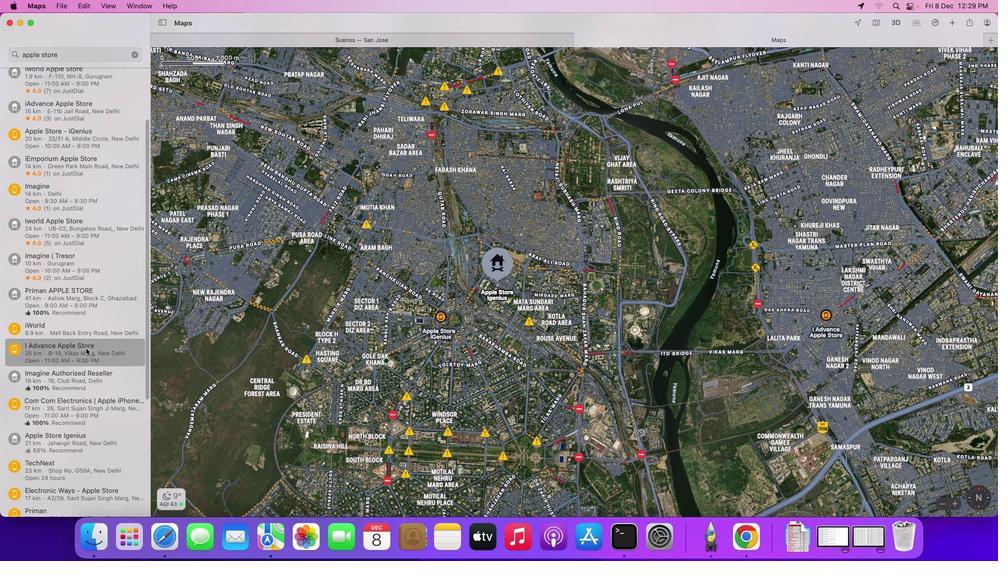 
Action: Mouse moved to (135, 54)
Screenshot: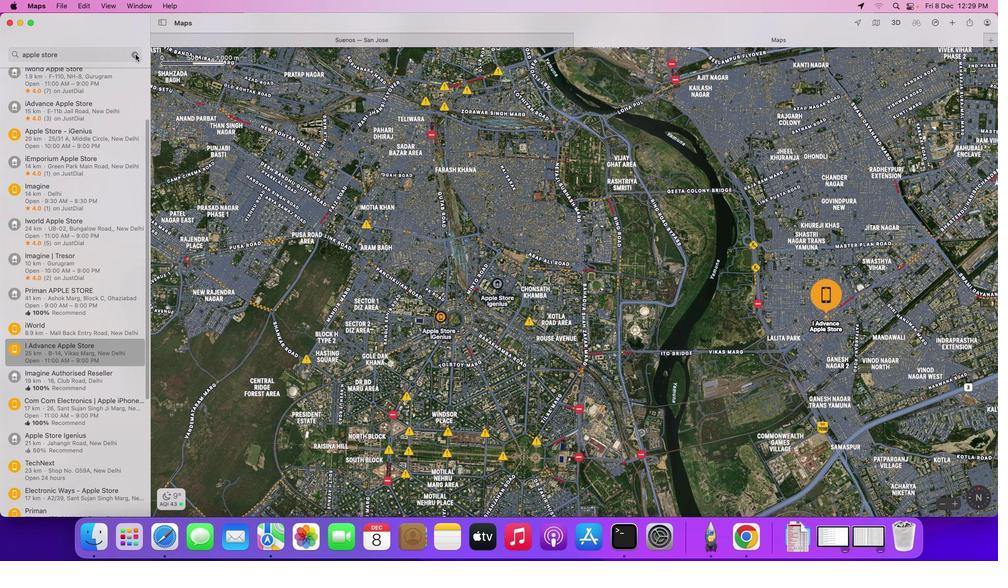 
Action: Mouse pressed left at (135, 54)
Screenshot: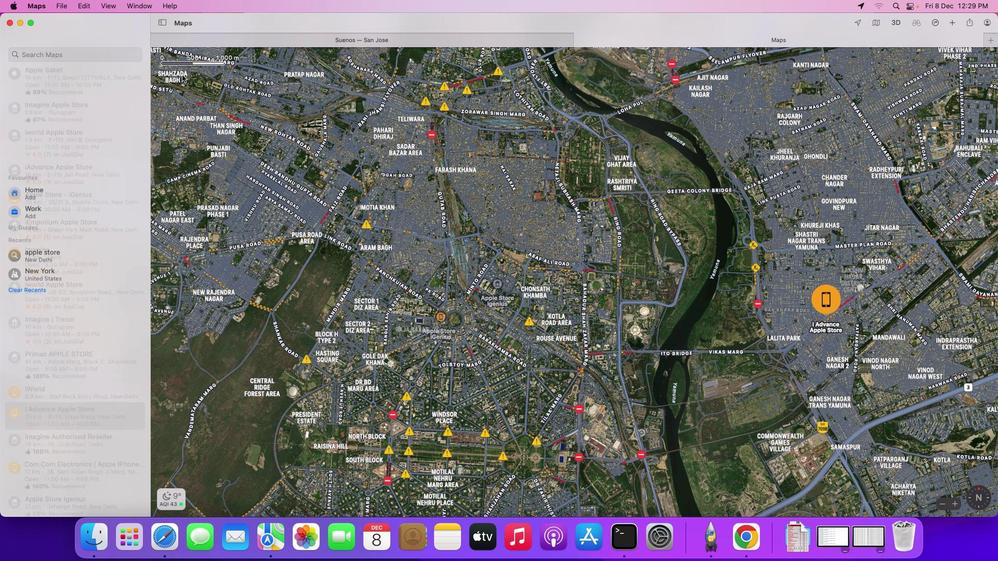 
Action: Mouse moved to (251, 100)
Screenshot: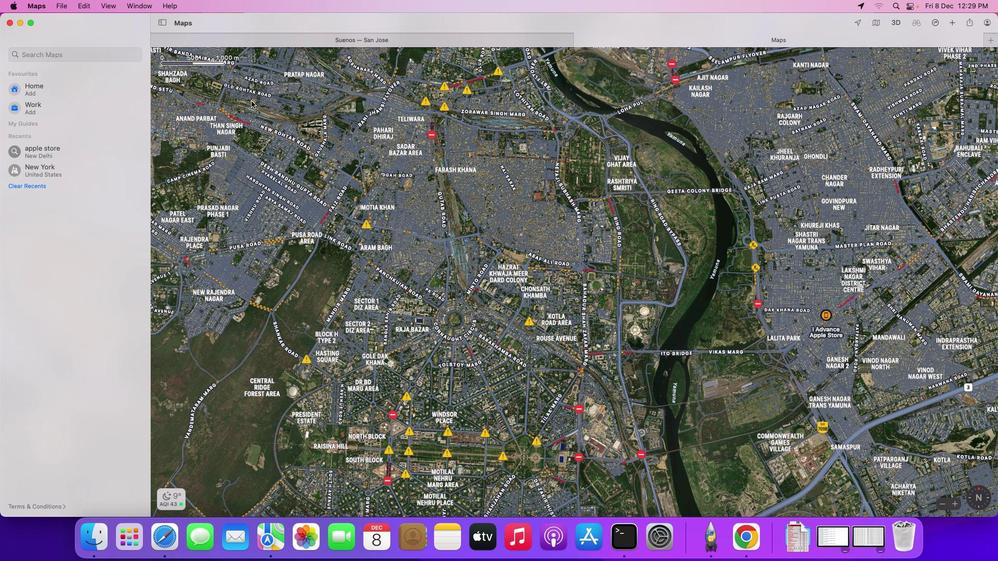 
